 Task: Look for space in Kaarina, Finland from 17th June, 2023 to 21st June, 2023 for 2 adults in price range Rs.7000 to Rs.12000. Place can be private room with 1  bedroom having 2 beds and 1 bathroom. Property type can be house, flat, guest house. Booking option can be shelf check-in. Required host language is .
Action: Mouse moved to (535, 101)
Screenshot: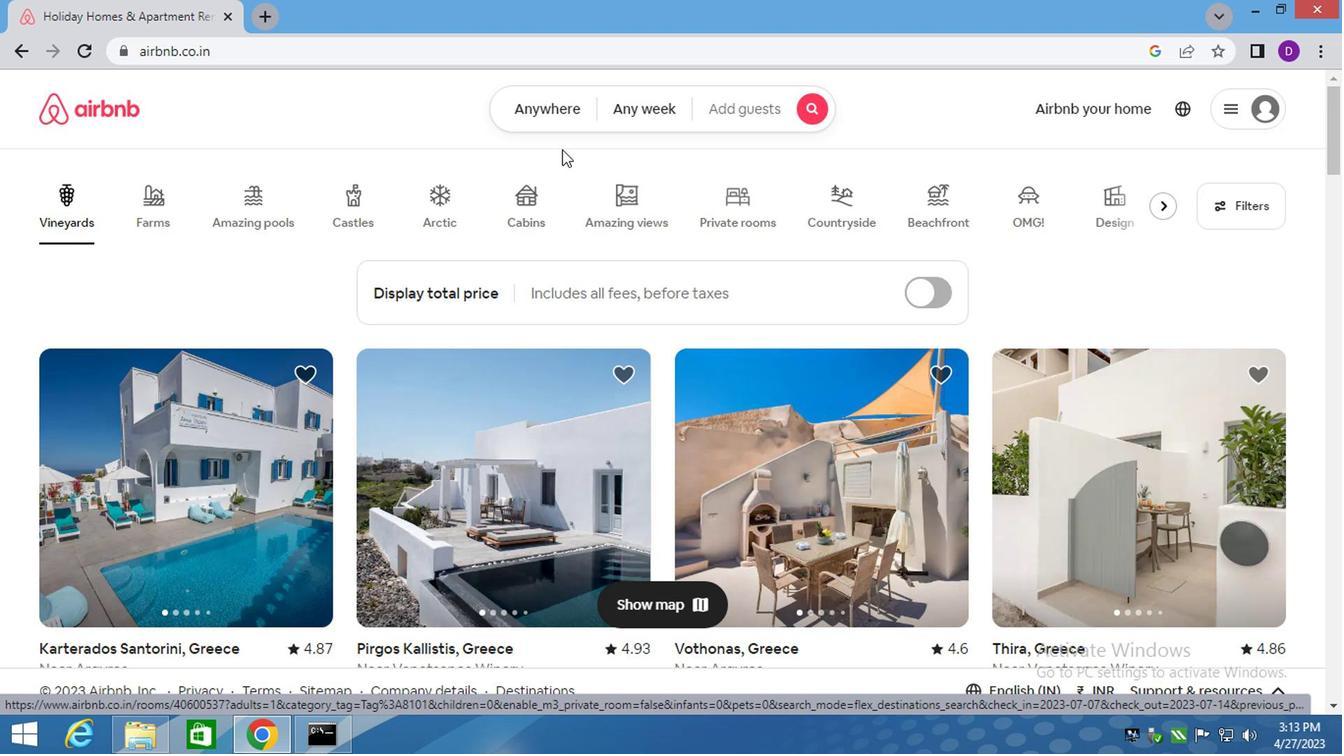 
Action: Mouse pressed left at (535, 101)
Screenshot: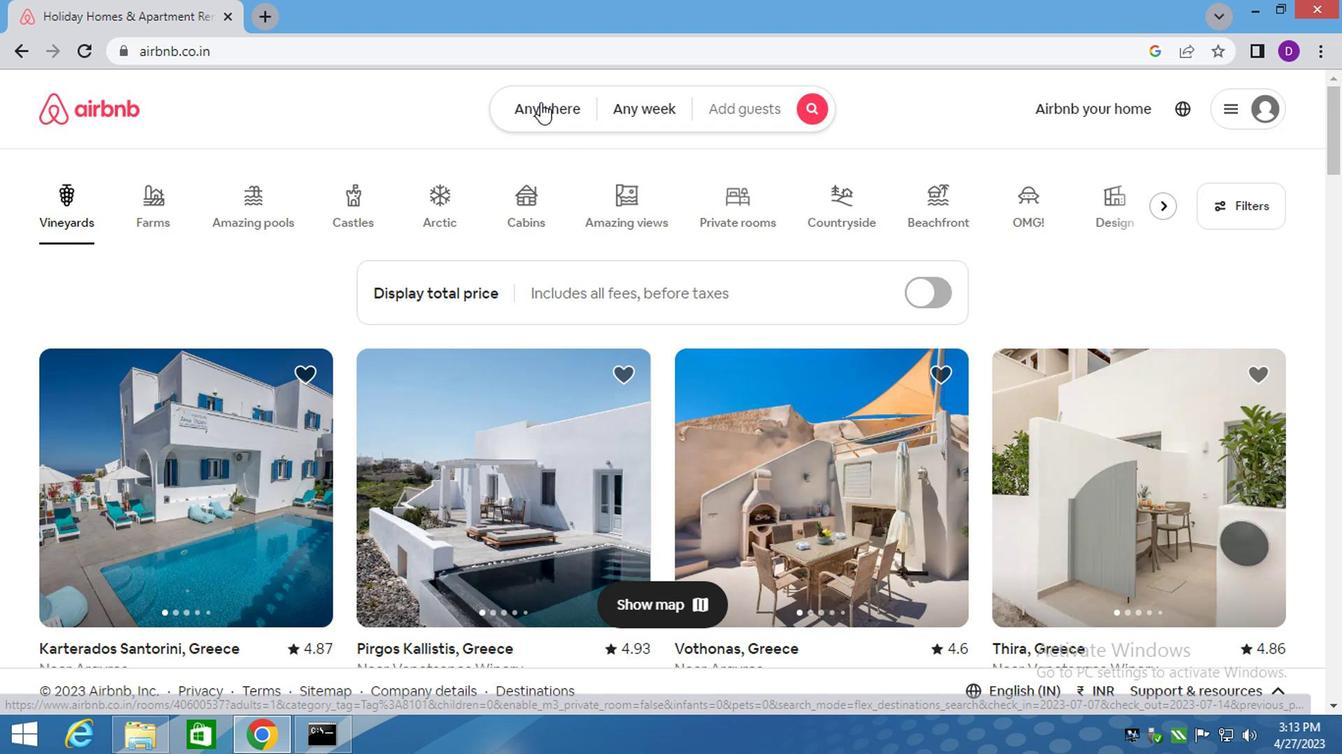 
Action: Mouse moved to (338, 190)
Screenshot: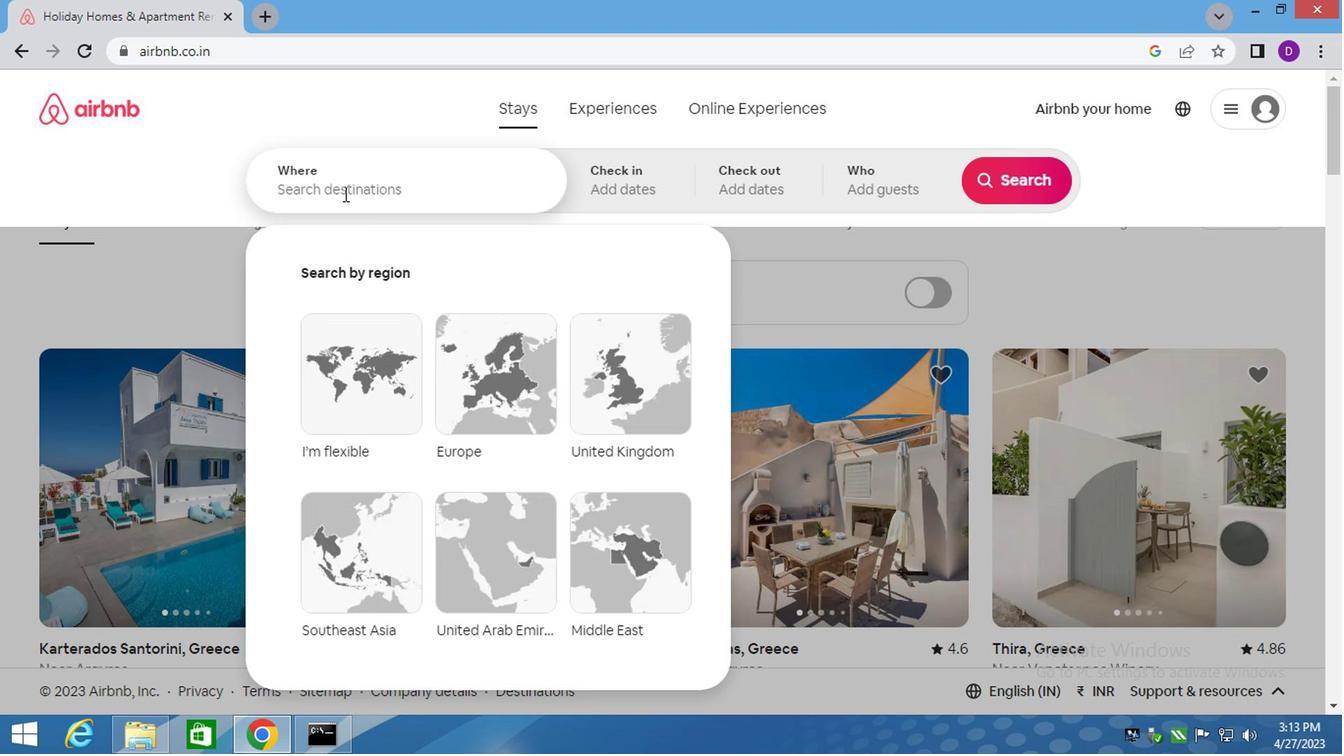 
Action: Mouse pressed left at (338, 190)
Screenshot: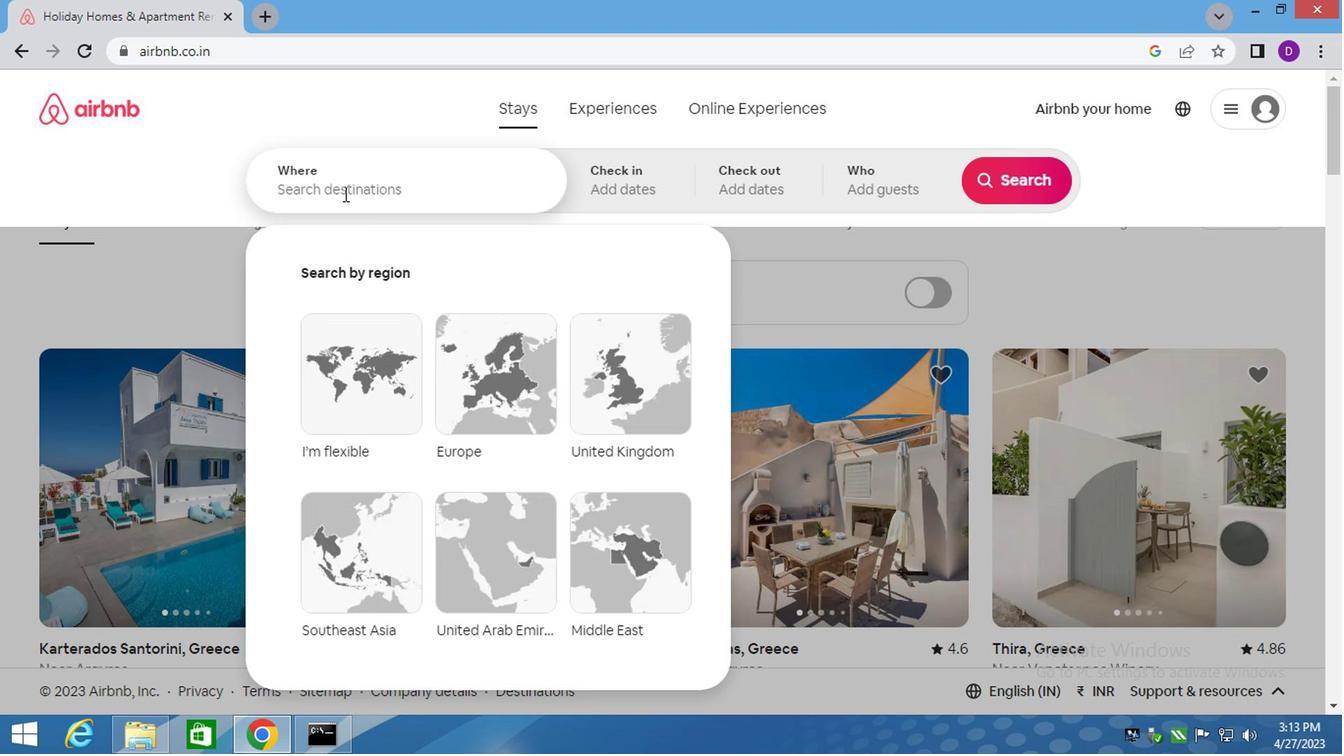 
Action: Key pressed k
Screenshot: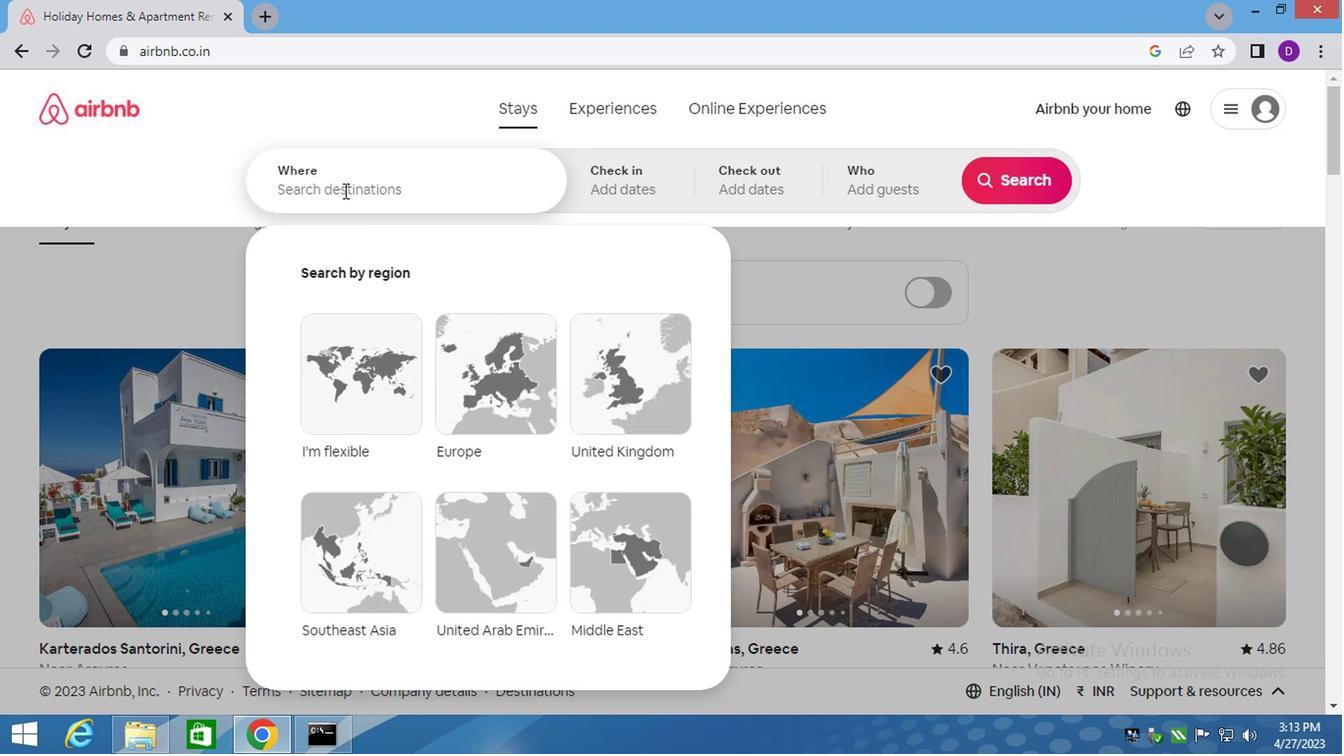 
Action: Mouse moved to (338, 190)
Screenshot: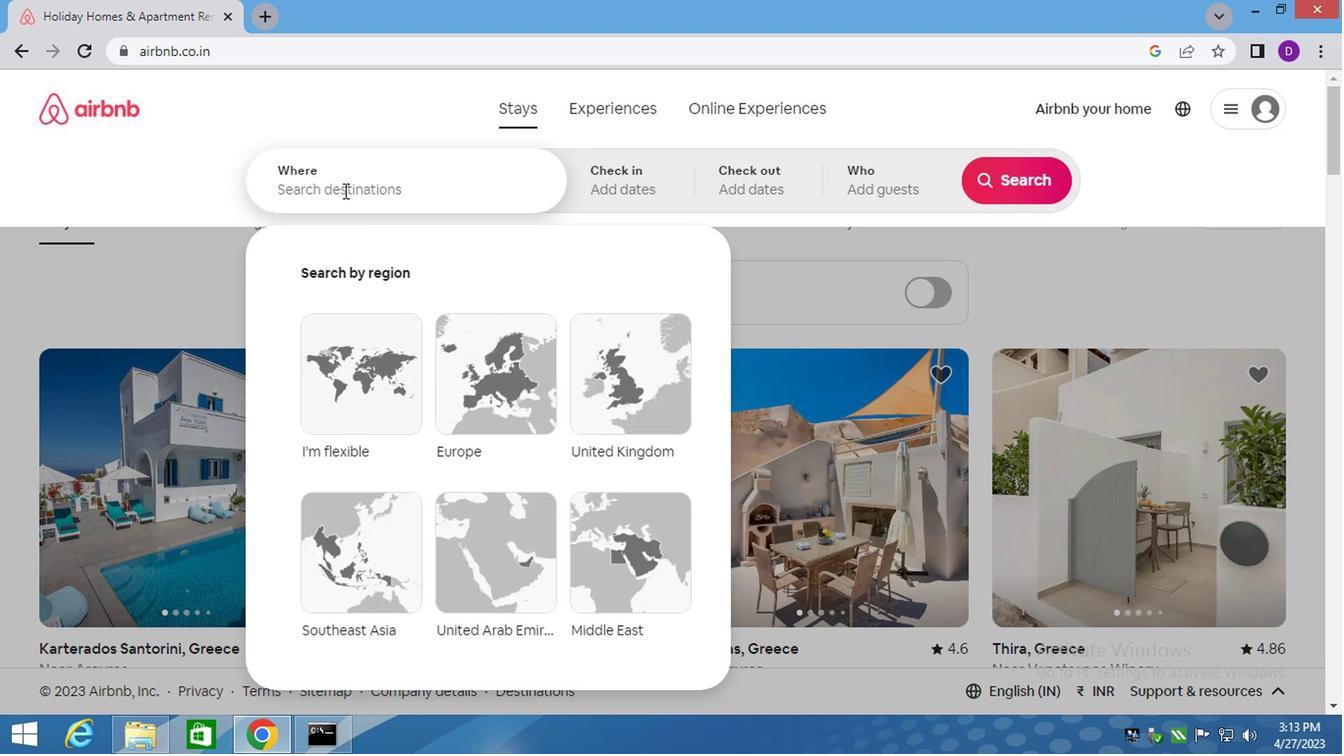 
Action: Key pressed arina,<Key.space>fin<Key.down><Key.enter>
Screenshot: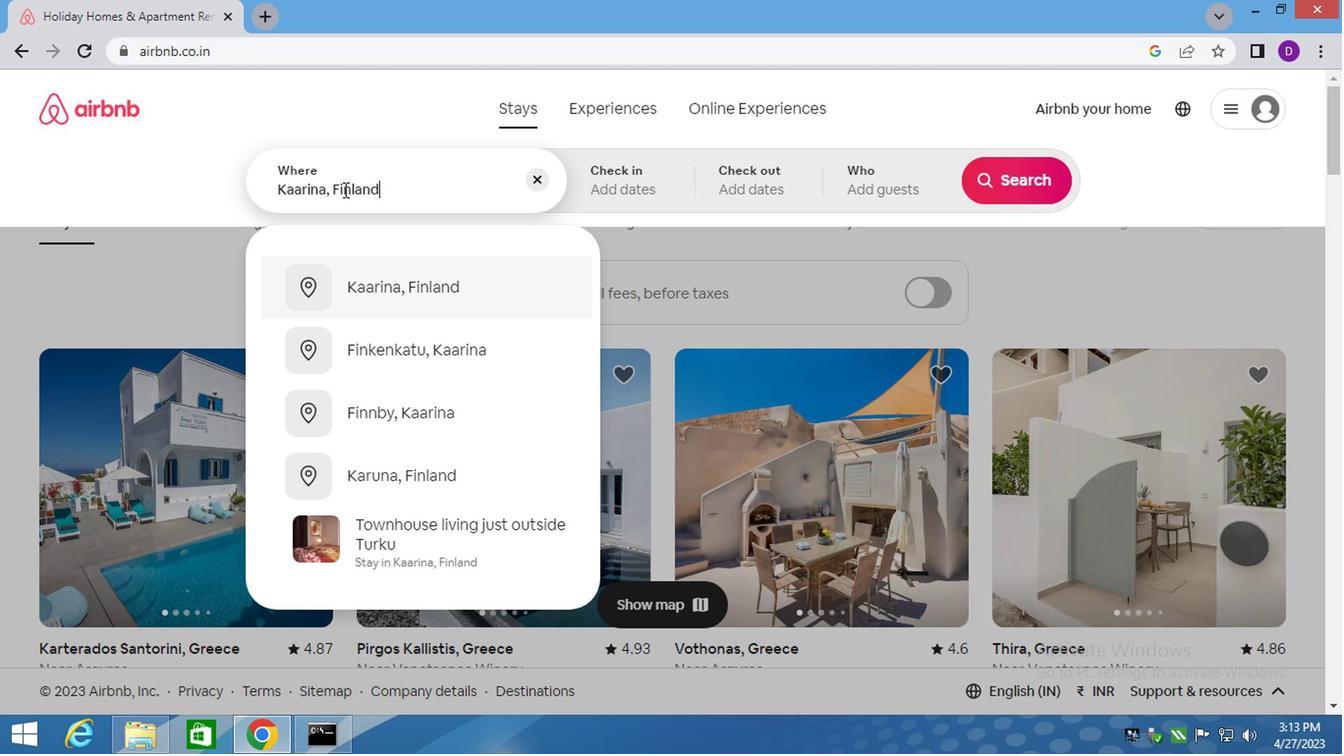 
Action: Mouse moved to (994, 343)
Screenshot: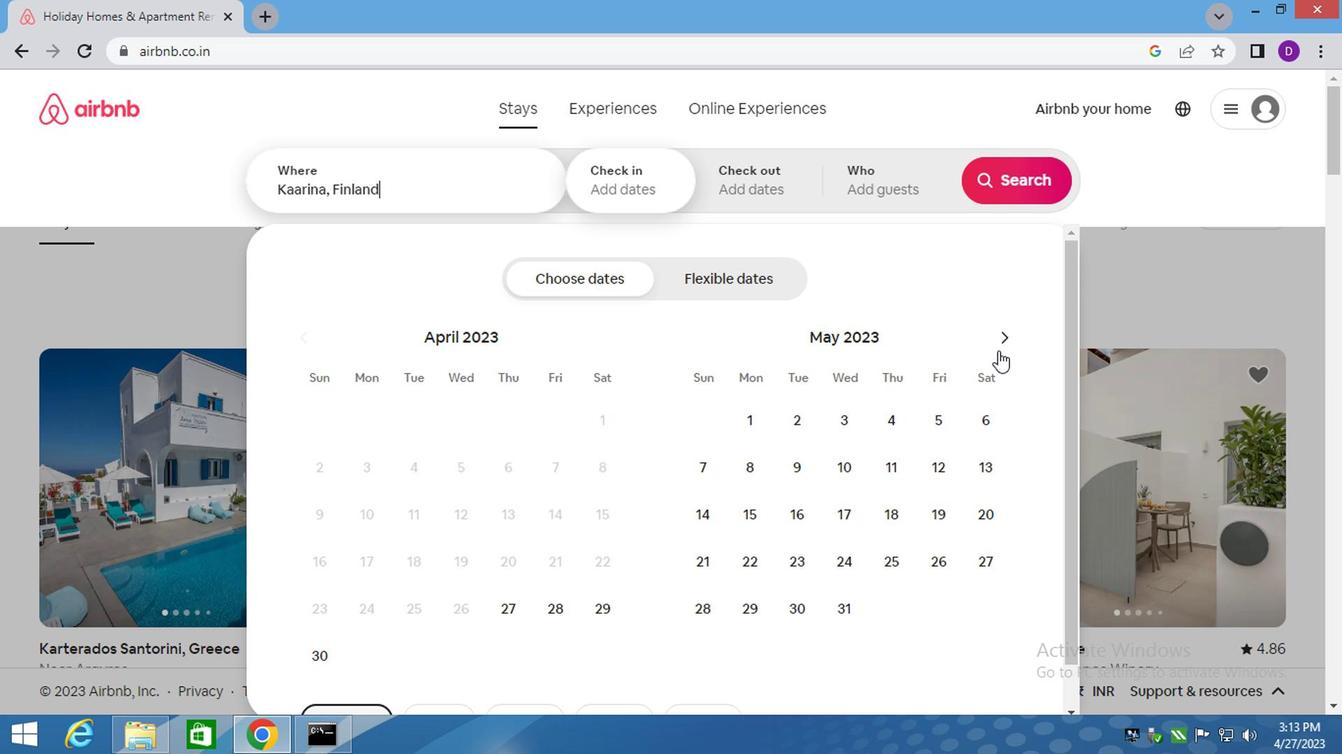 
Action: Mouse pressed left at (994, 343)
Screenshot: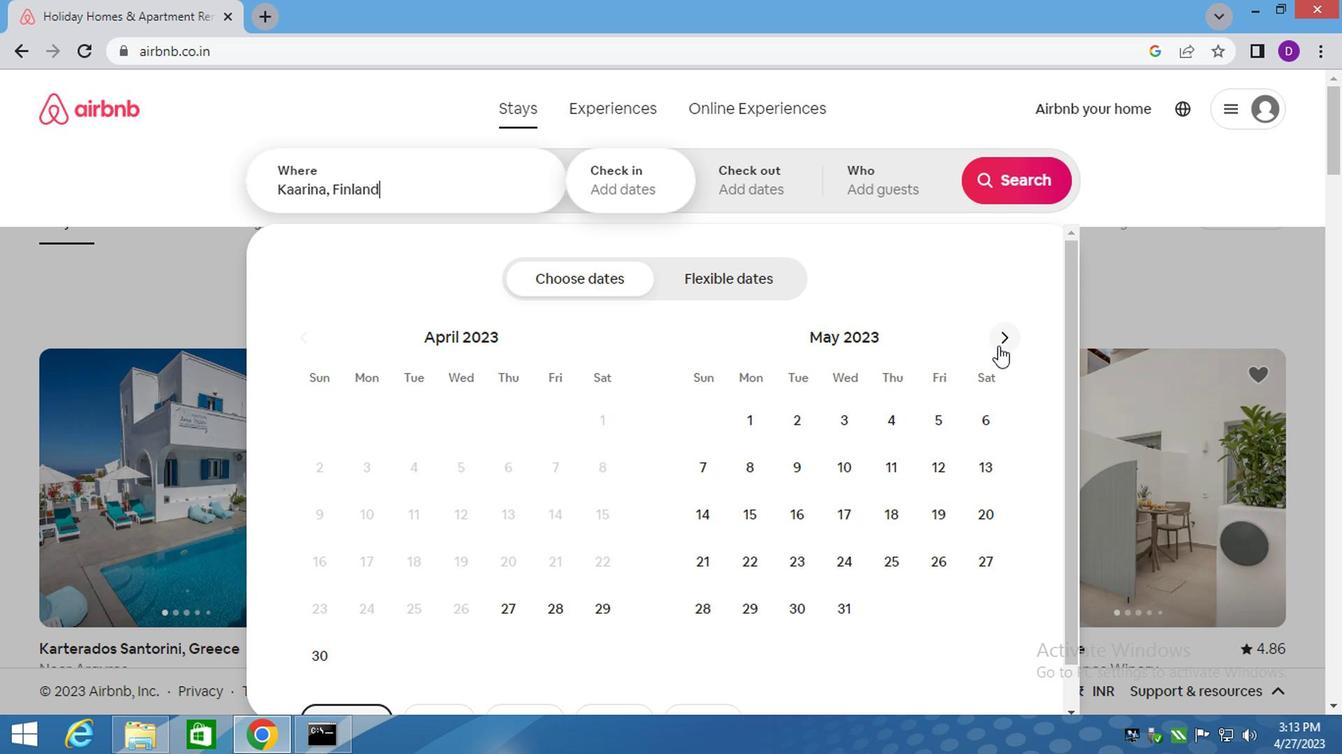 
Action: Mouse moved to (974, 512)
Screenshot: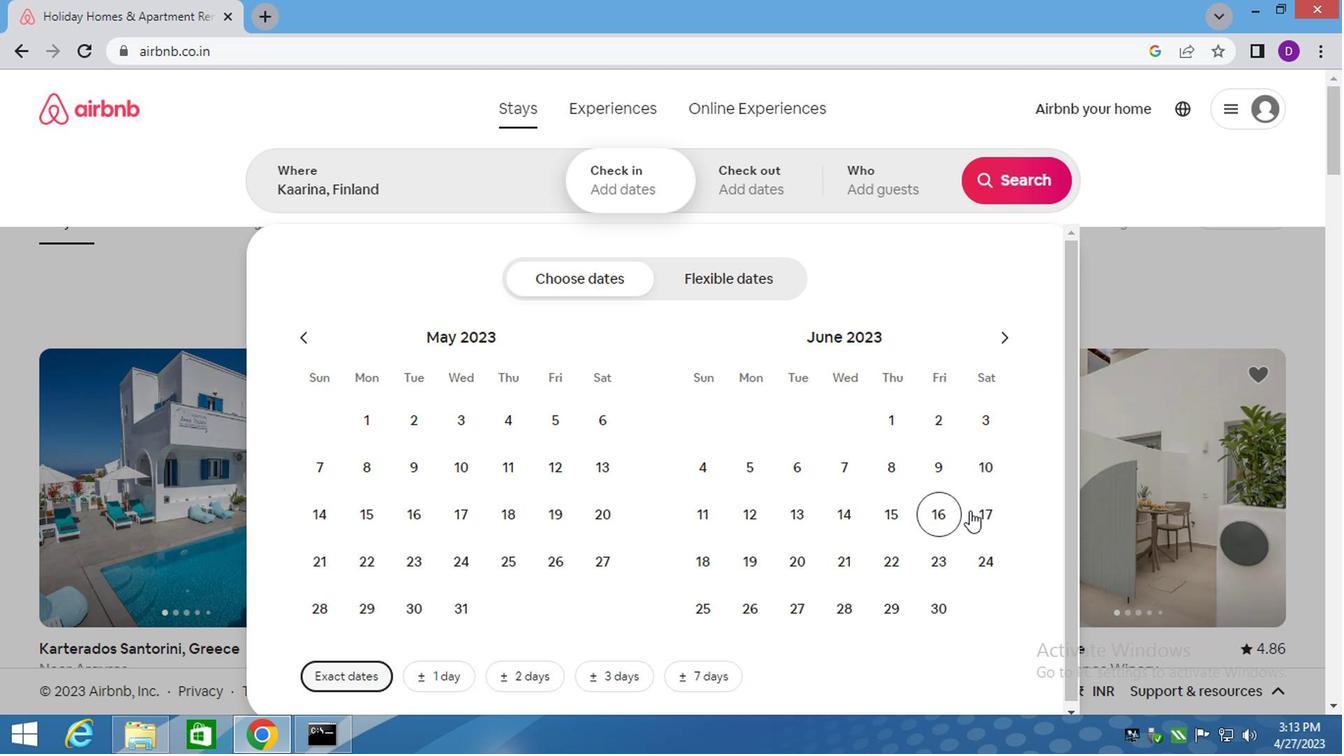 
Action: Mouse pressed left at (974, 512)
Screenshot: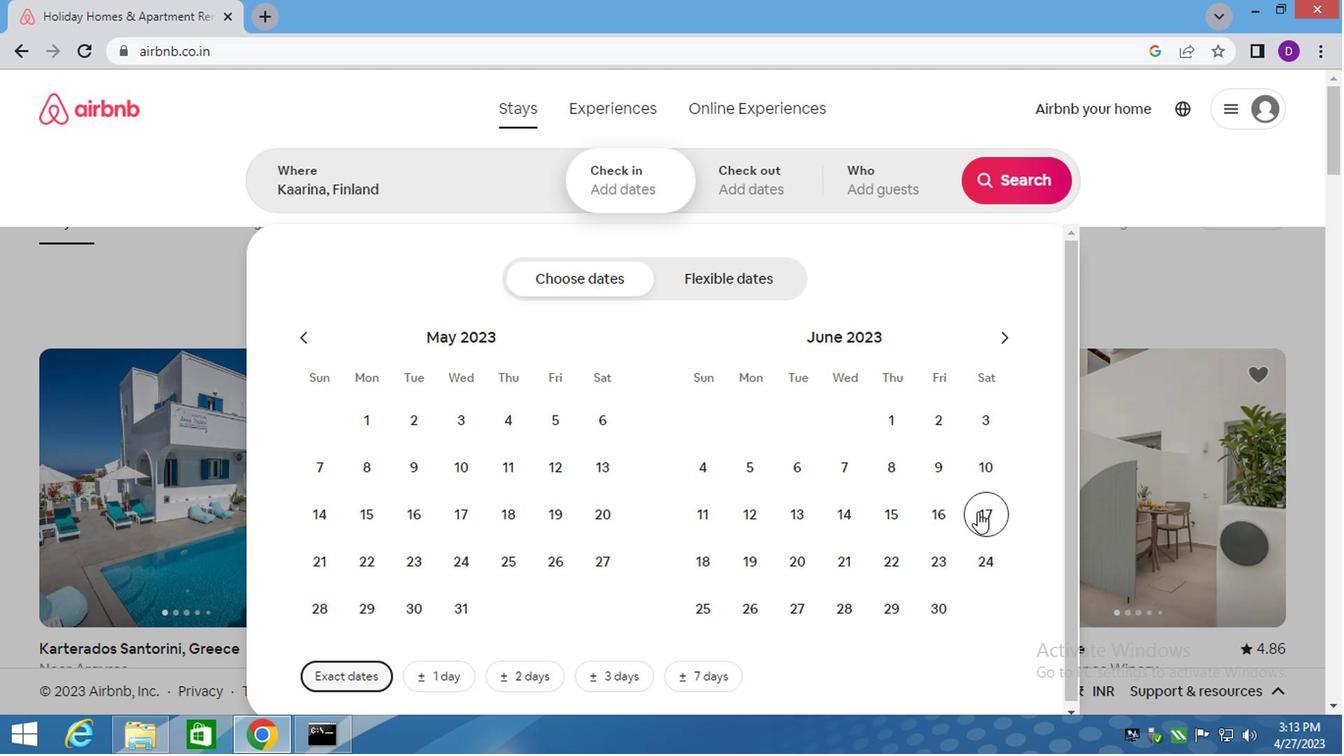 
Action: Mouse moved to (843, 562)
Screenshot: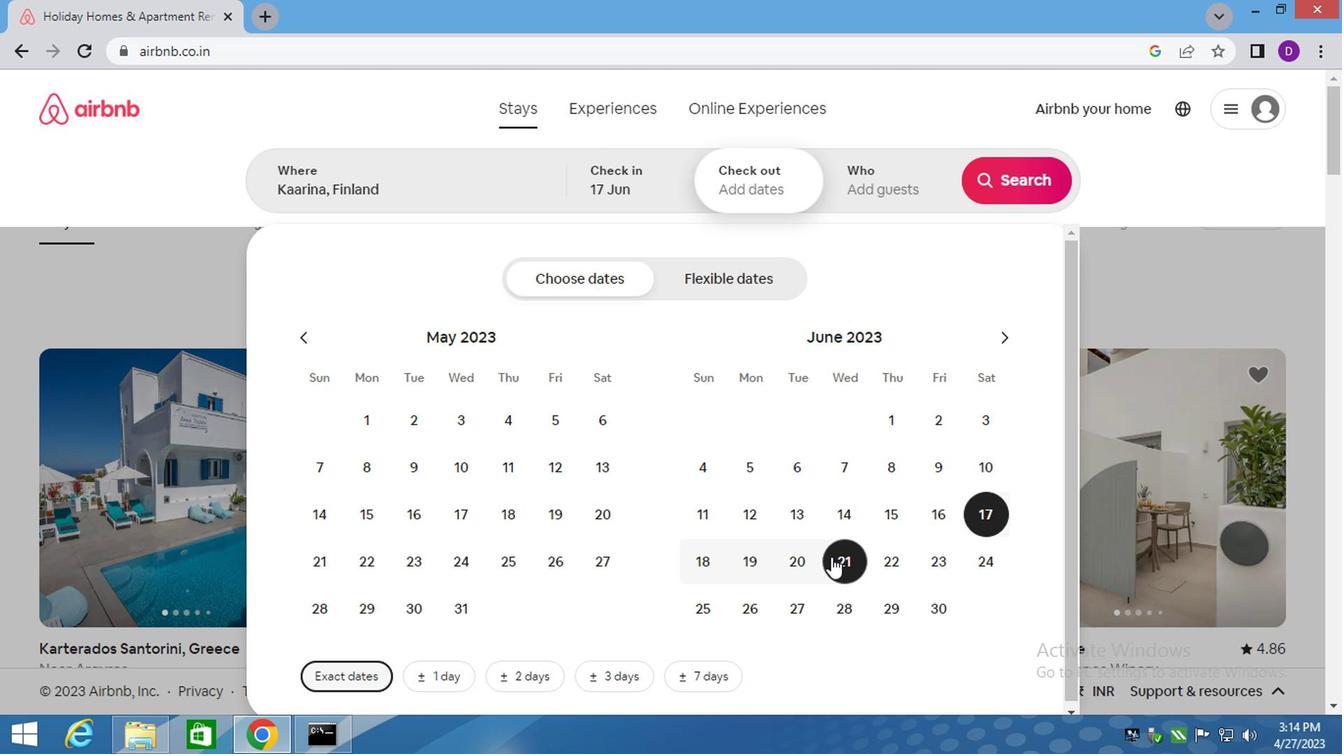 
Action: Mouse pressed left at (843, 562)
Screenshot: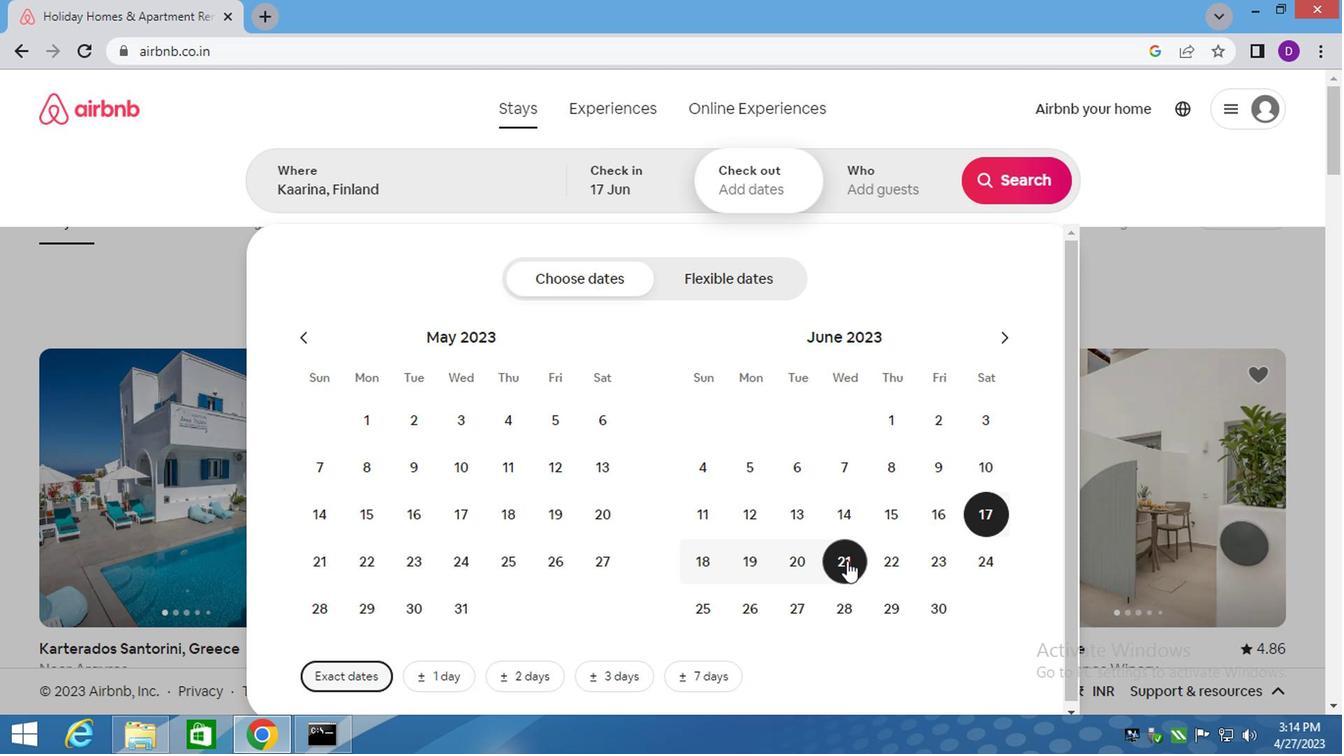 
Action: Mouse moved to (870, 188)
Screenshot: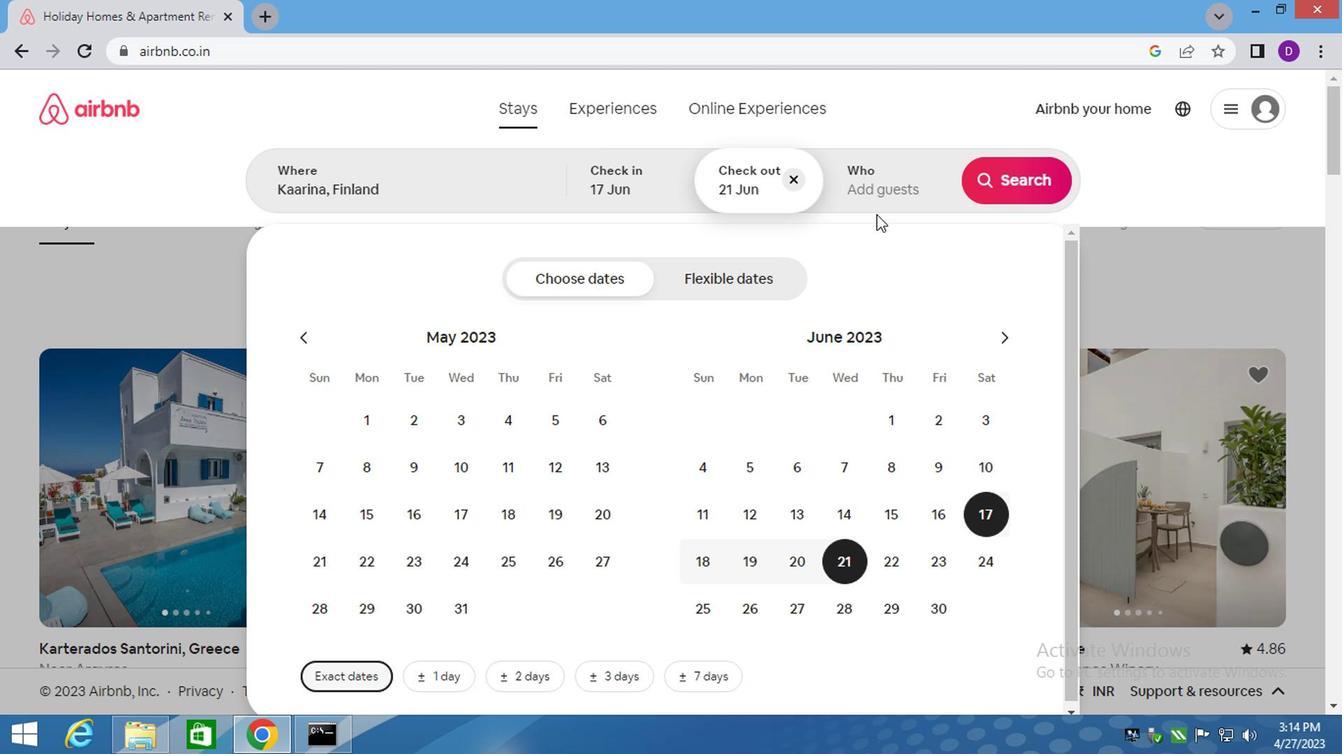 
Action: Mouse pressed left at (870, 188)
Screenshot: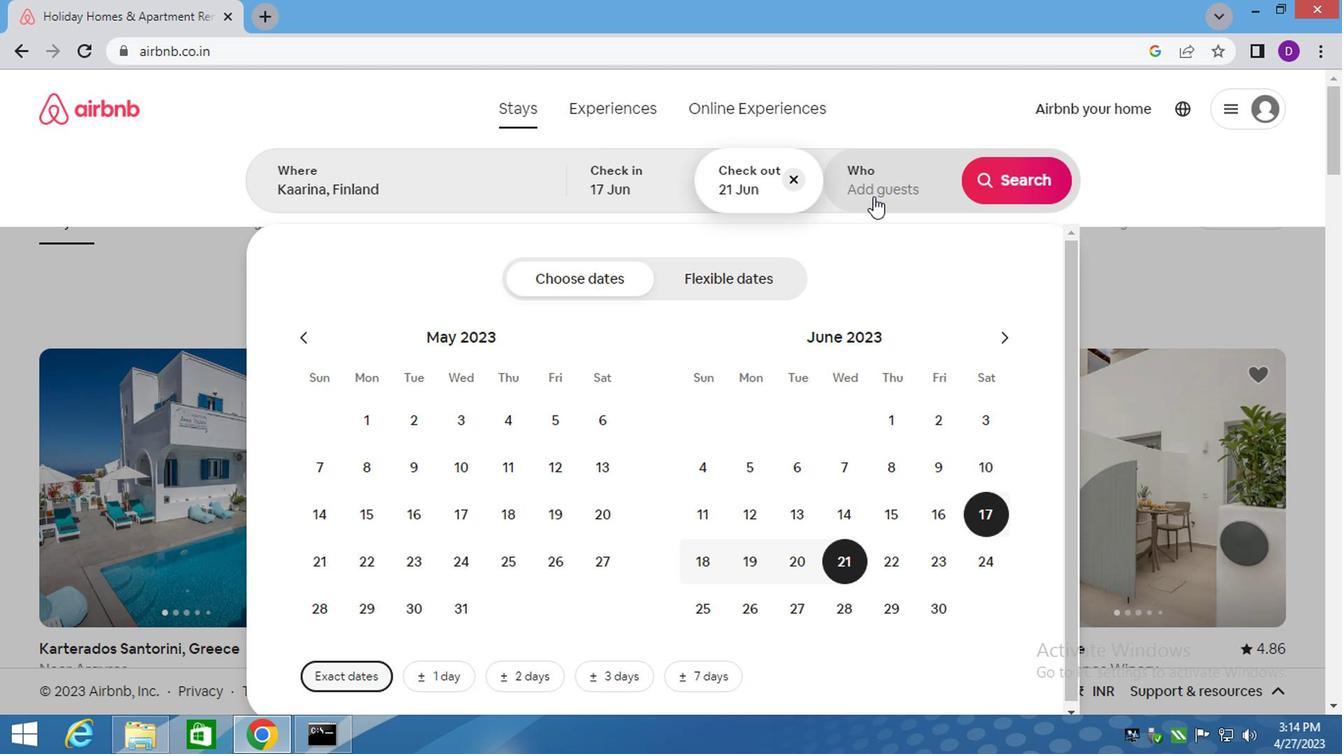 
Action: Mouse moved to (1013, 284)
Screenshot: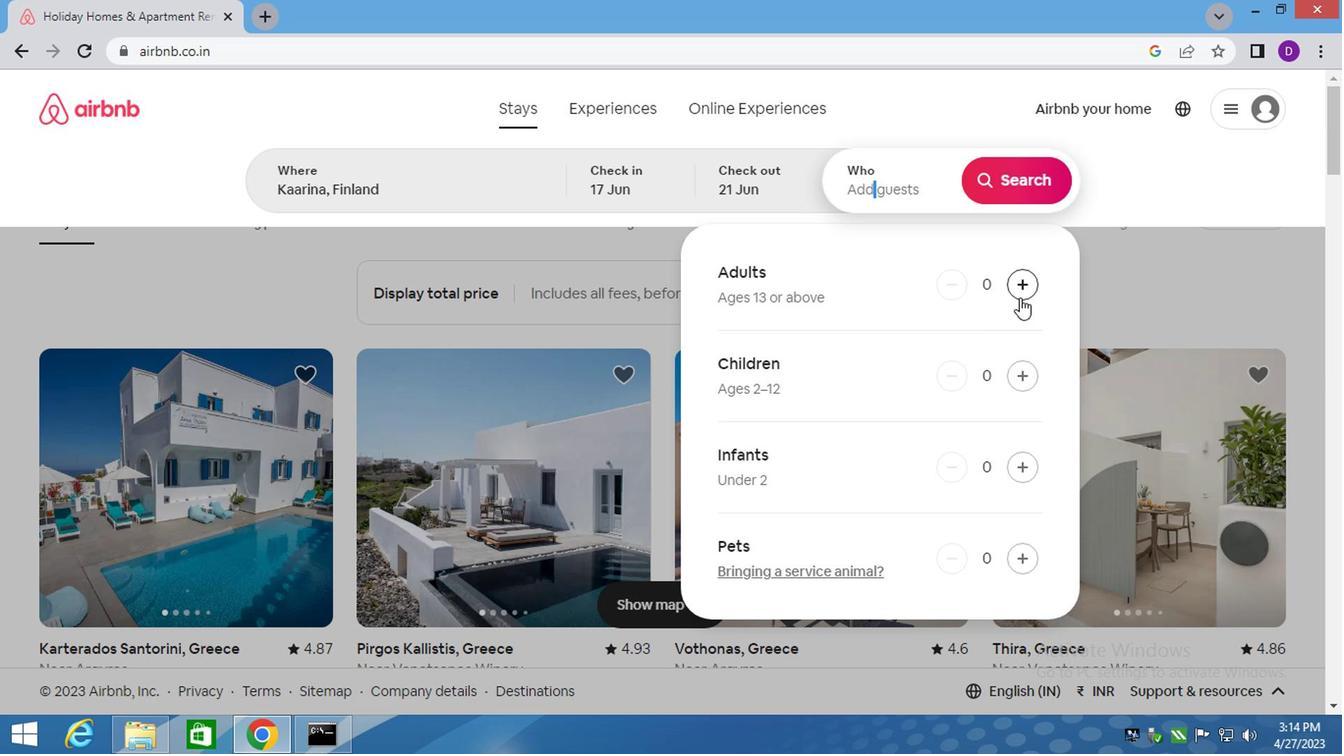 
Action: Mouse pressed left at (1013, 284)
Screenshot: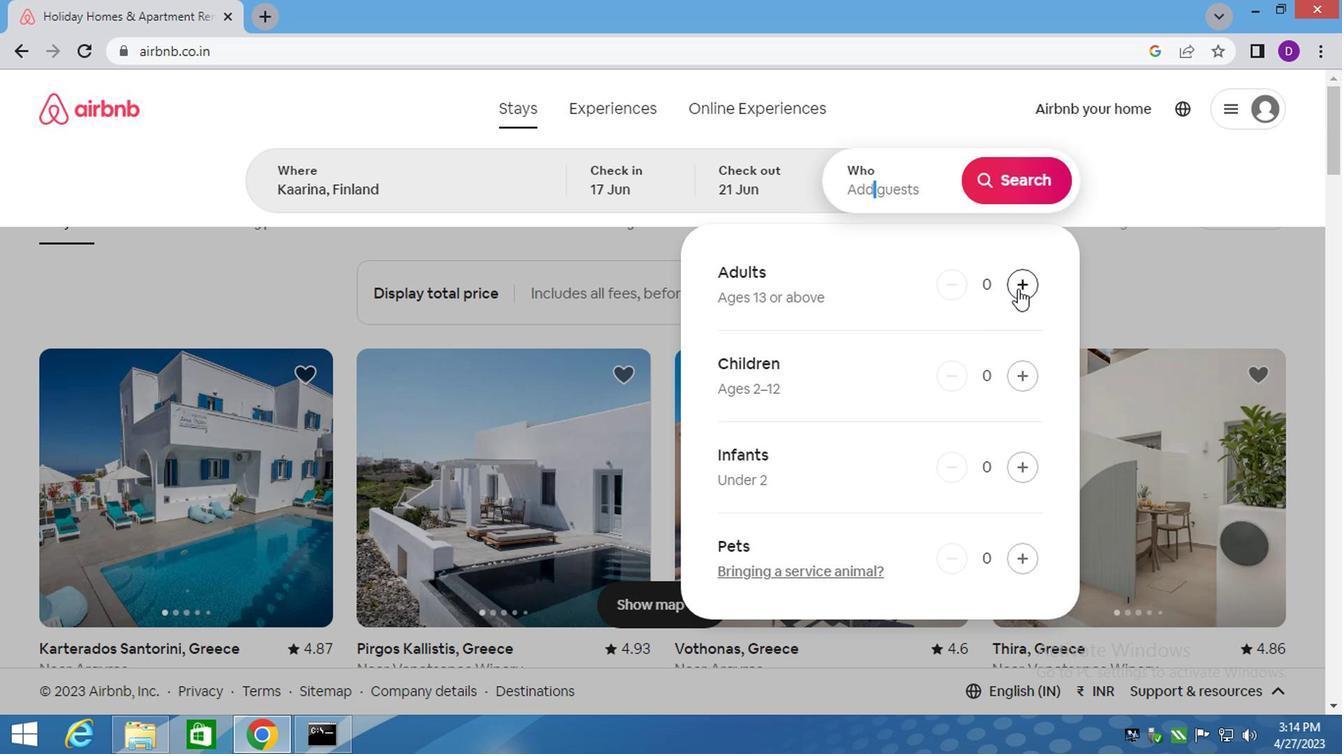
Action: Mouse pressed left at (1013, 284)
Screenshot: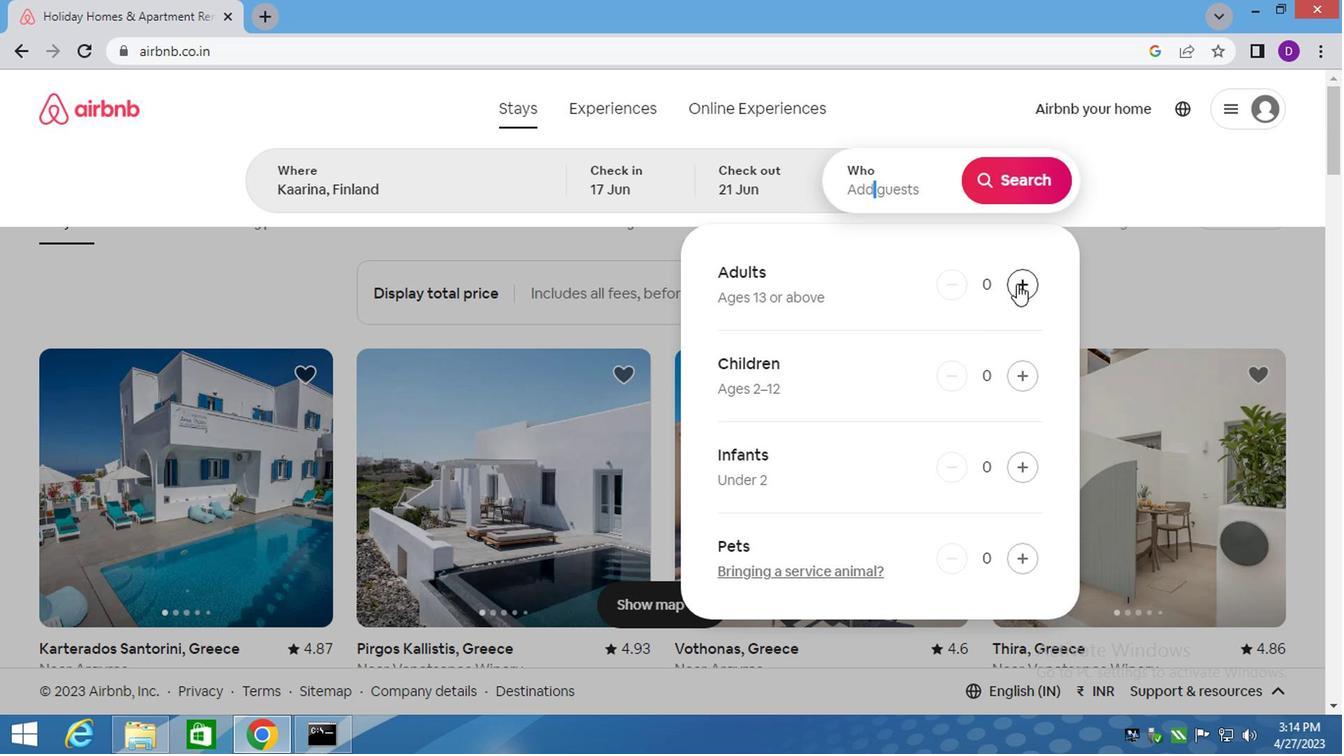 
Action: Mouse moved to (997, 185)
Screenshot: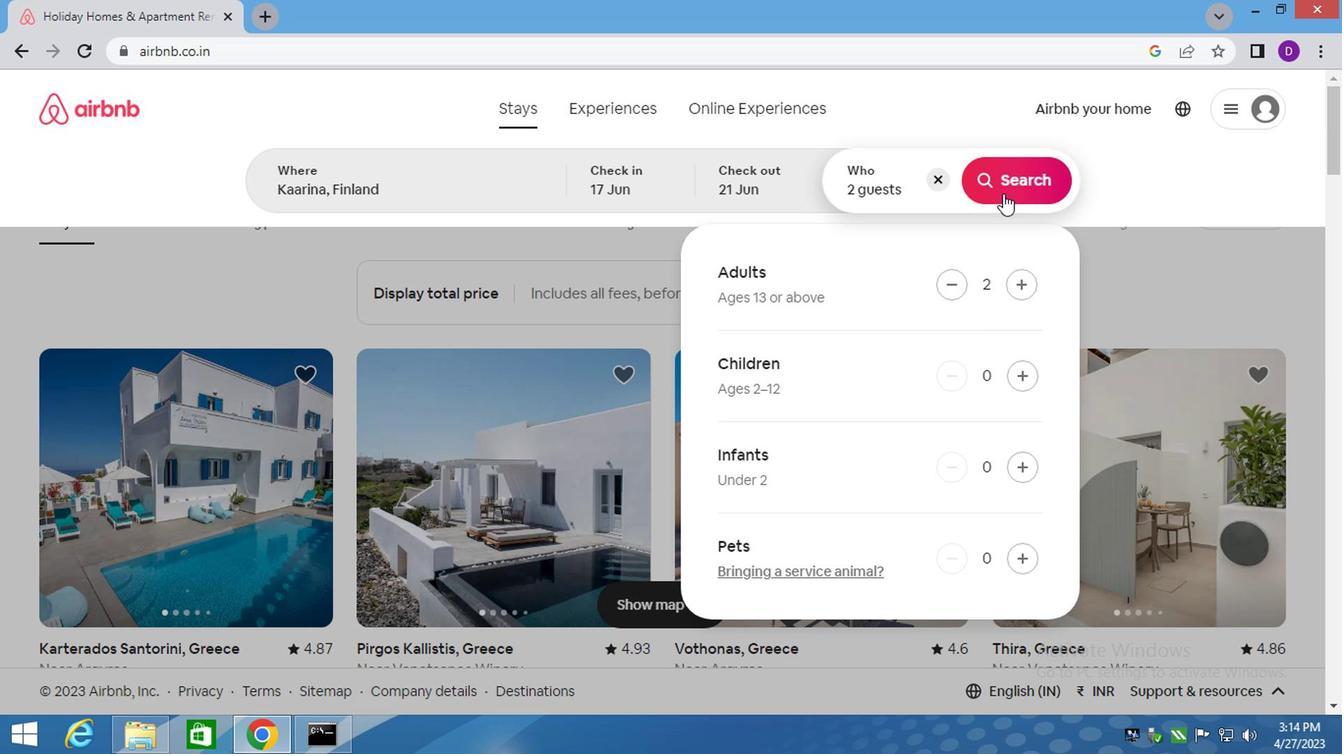 
Action: Mouse pressed left at (997, 185)
Screenshot: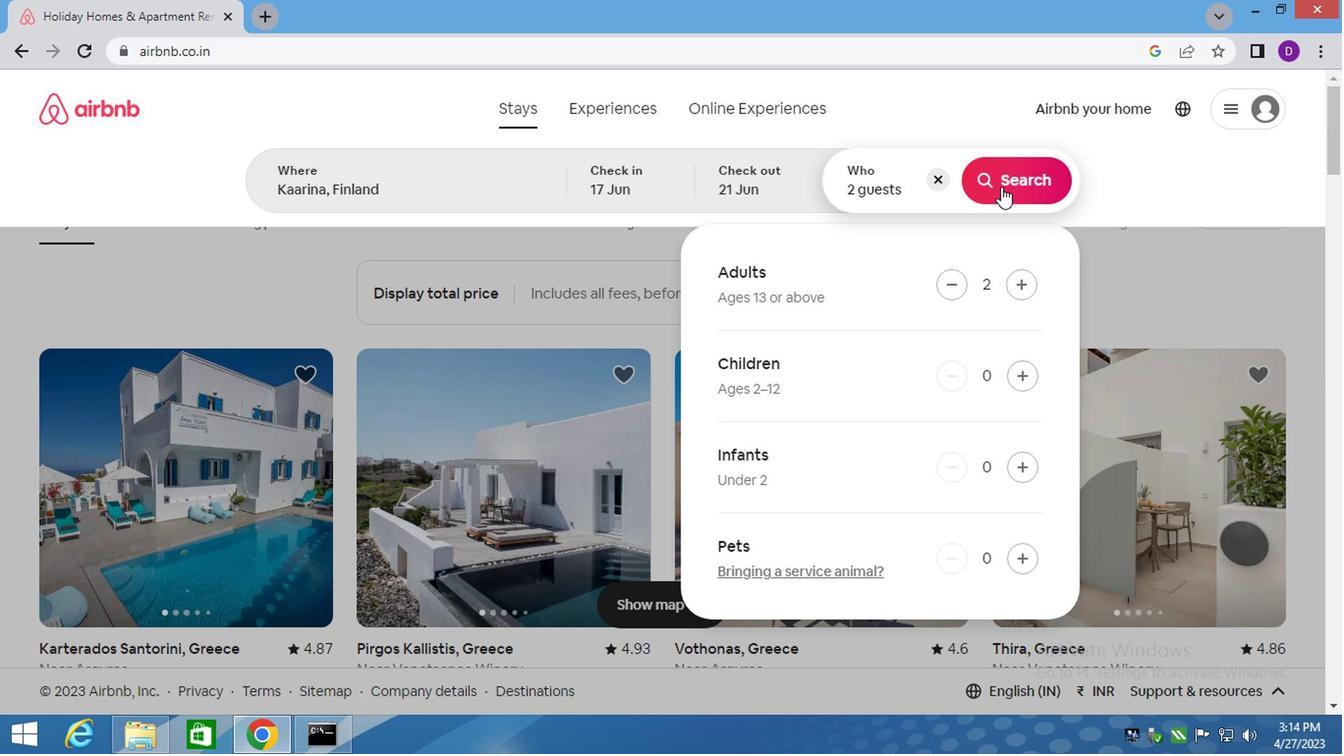 
Action: Mouse moved to (1244, 178)
Screenshot: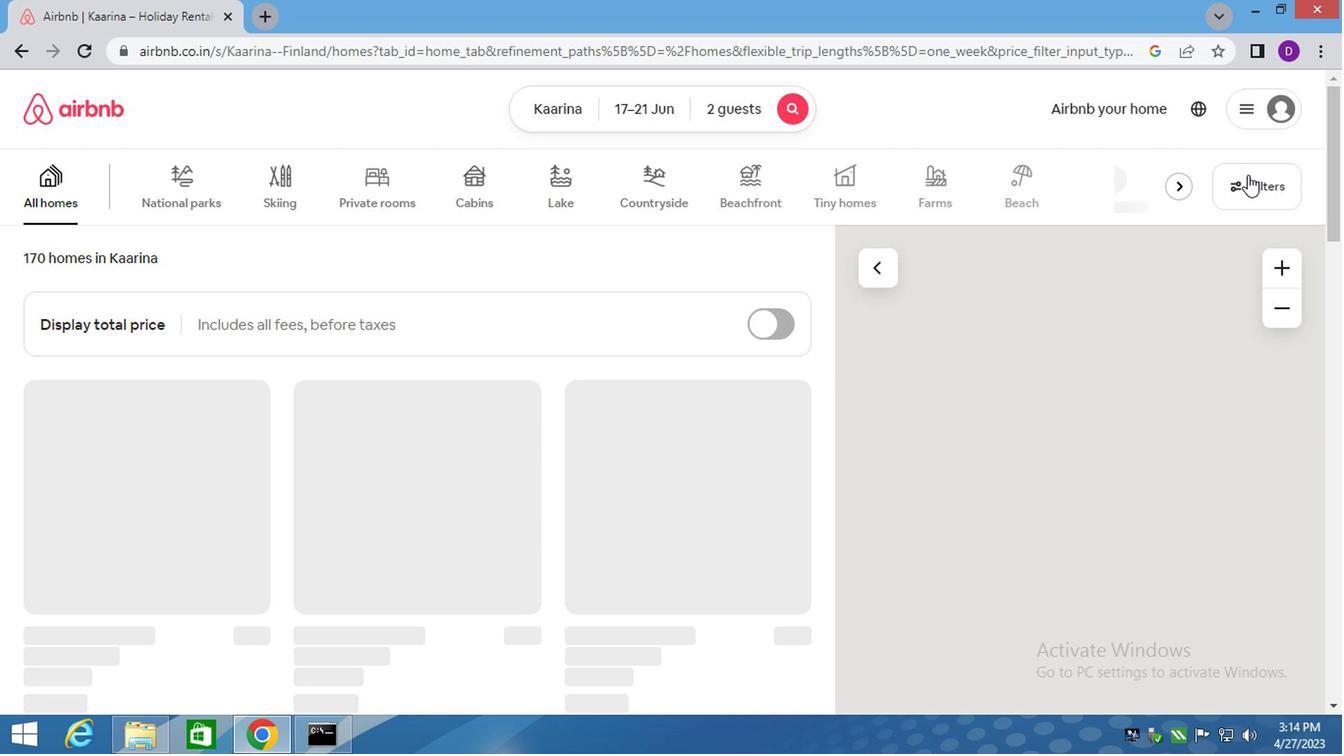 
Action: Mouse pressed left at (1244, 178)
Screenshot: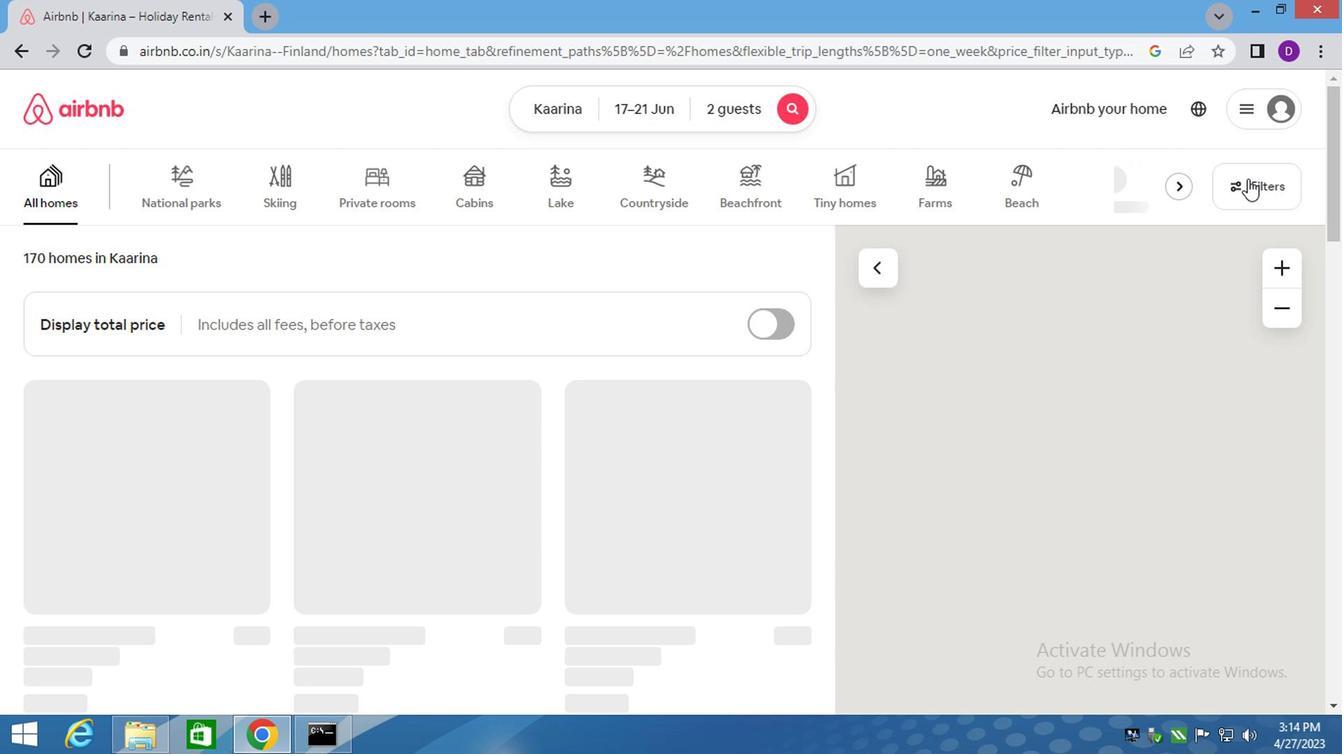 
Action: Mouse moved to (441, 442)
Screenshot: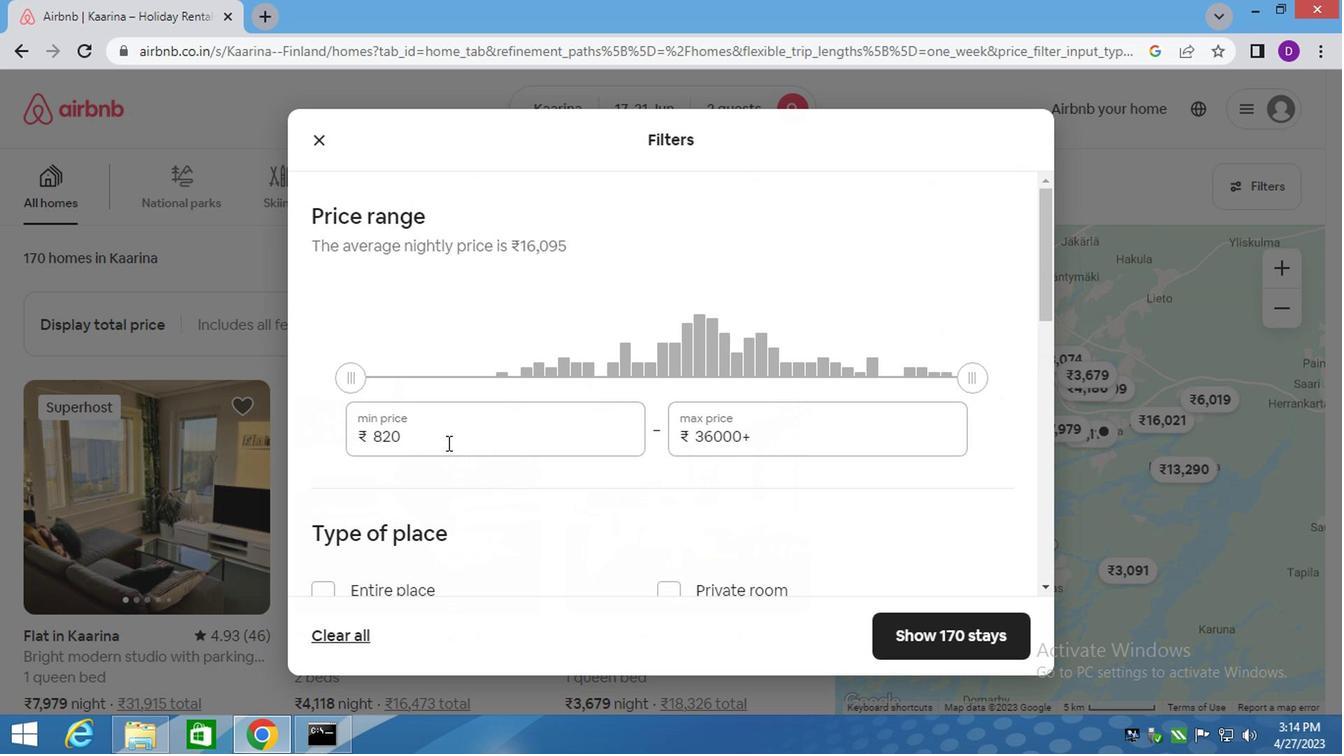 
Action: Mouse pressed left at (441, 442)
Screenshot: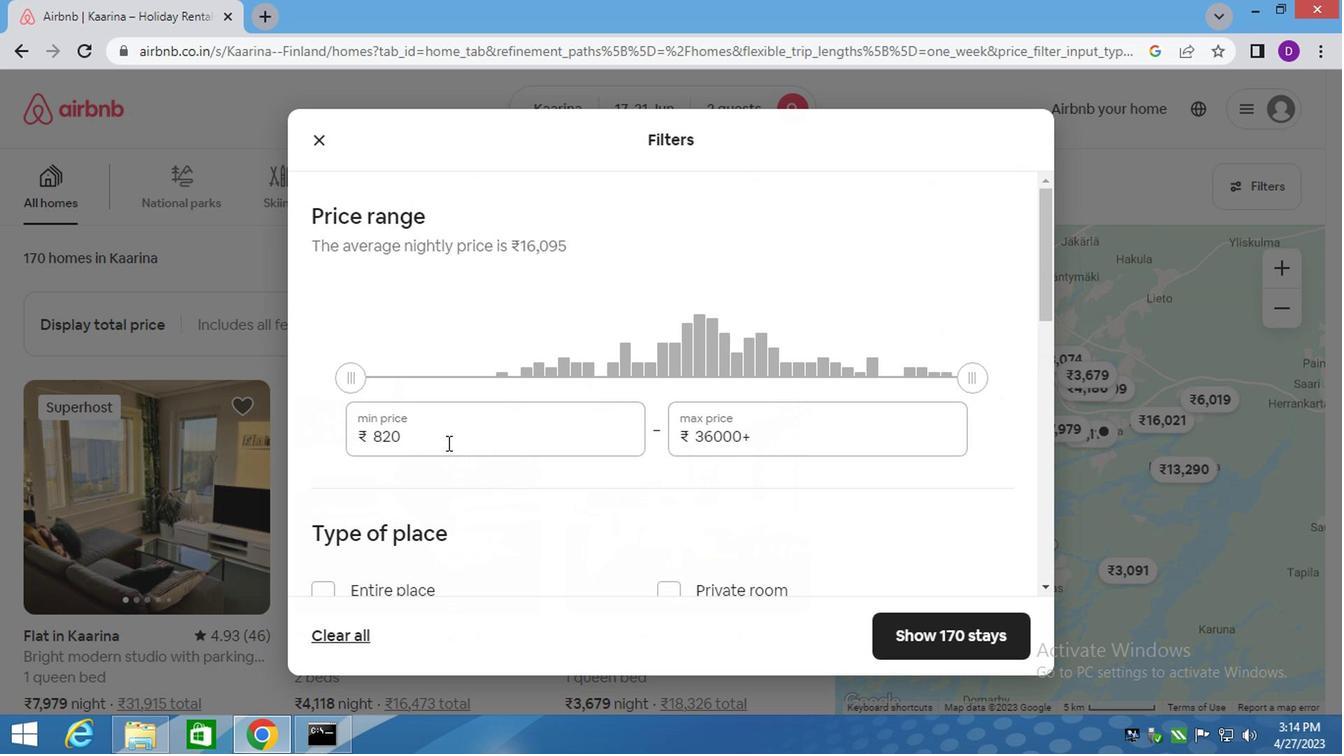 
Action: Mouse pressed left at (441, 442)
Screenshot: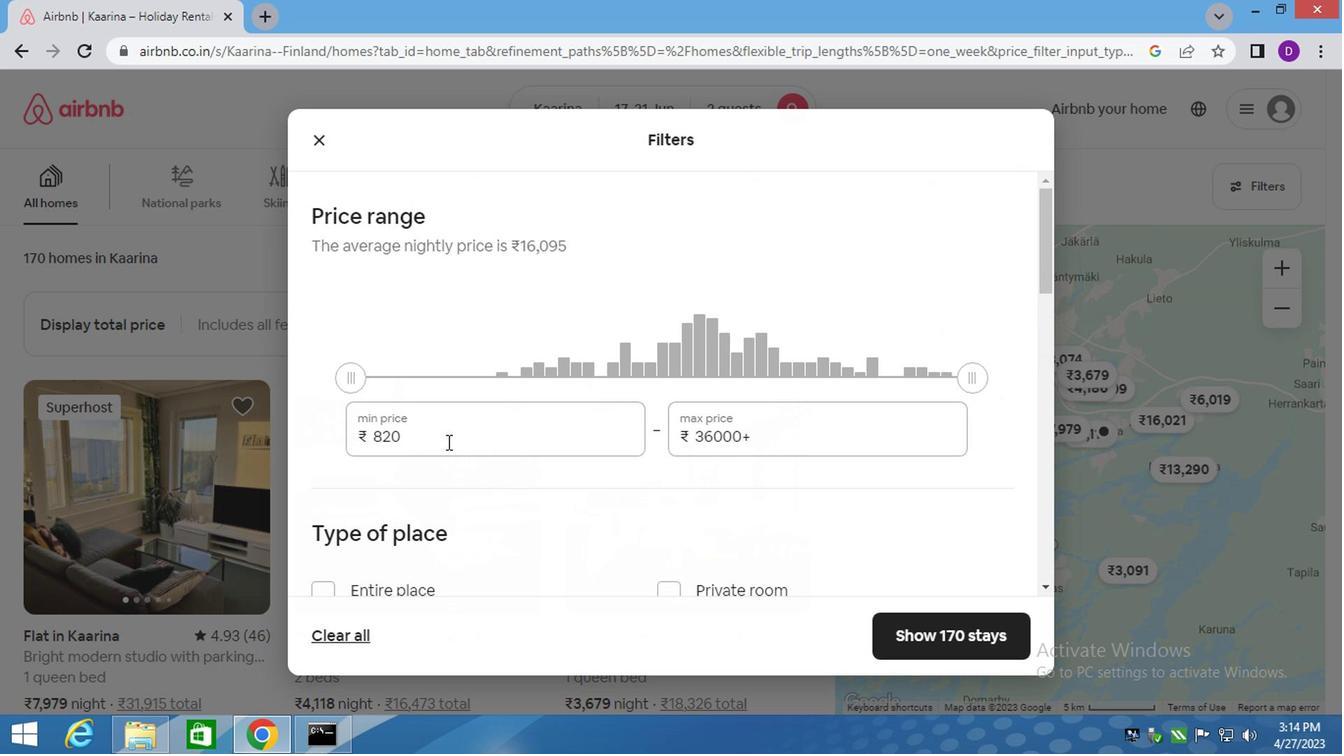 
Action: Key pressed 7000<Key.tab>12000
Screenshot: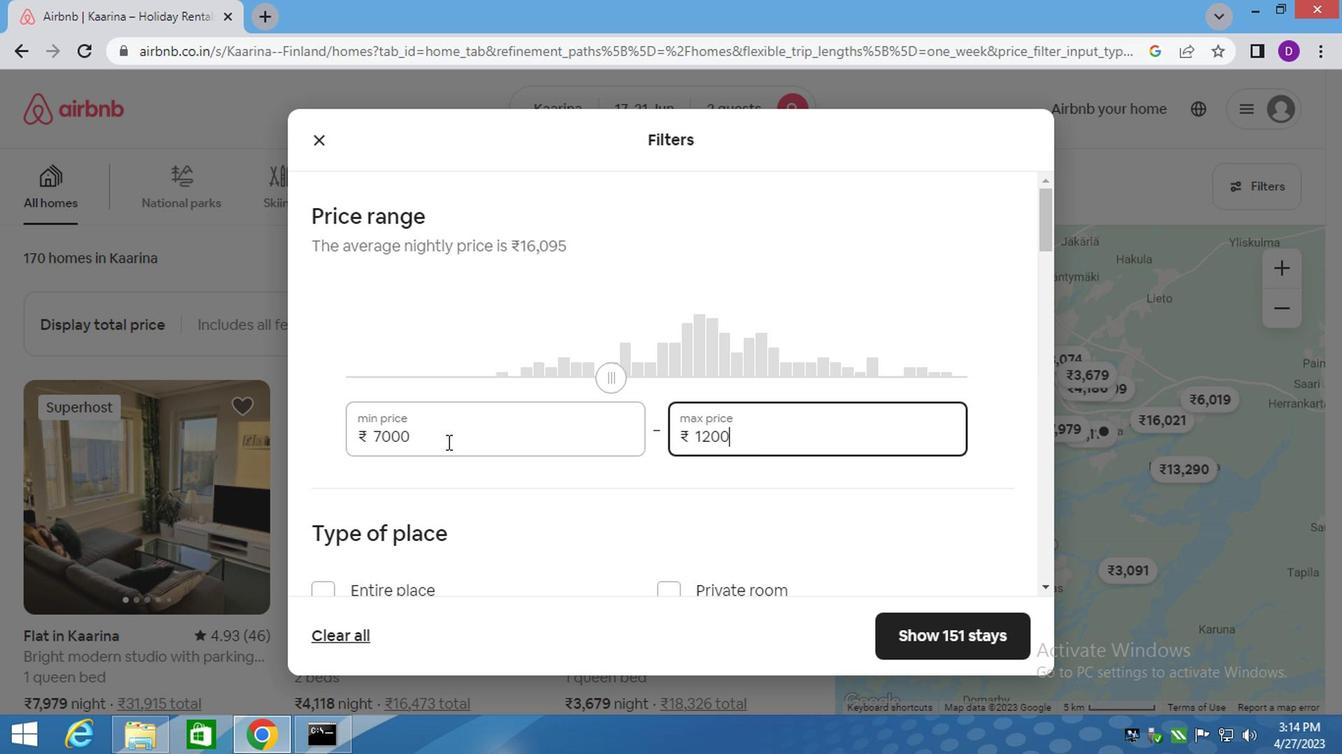 
Action: Mouse moved to (448, 446)
Screenshot: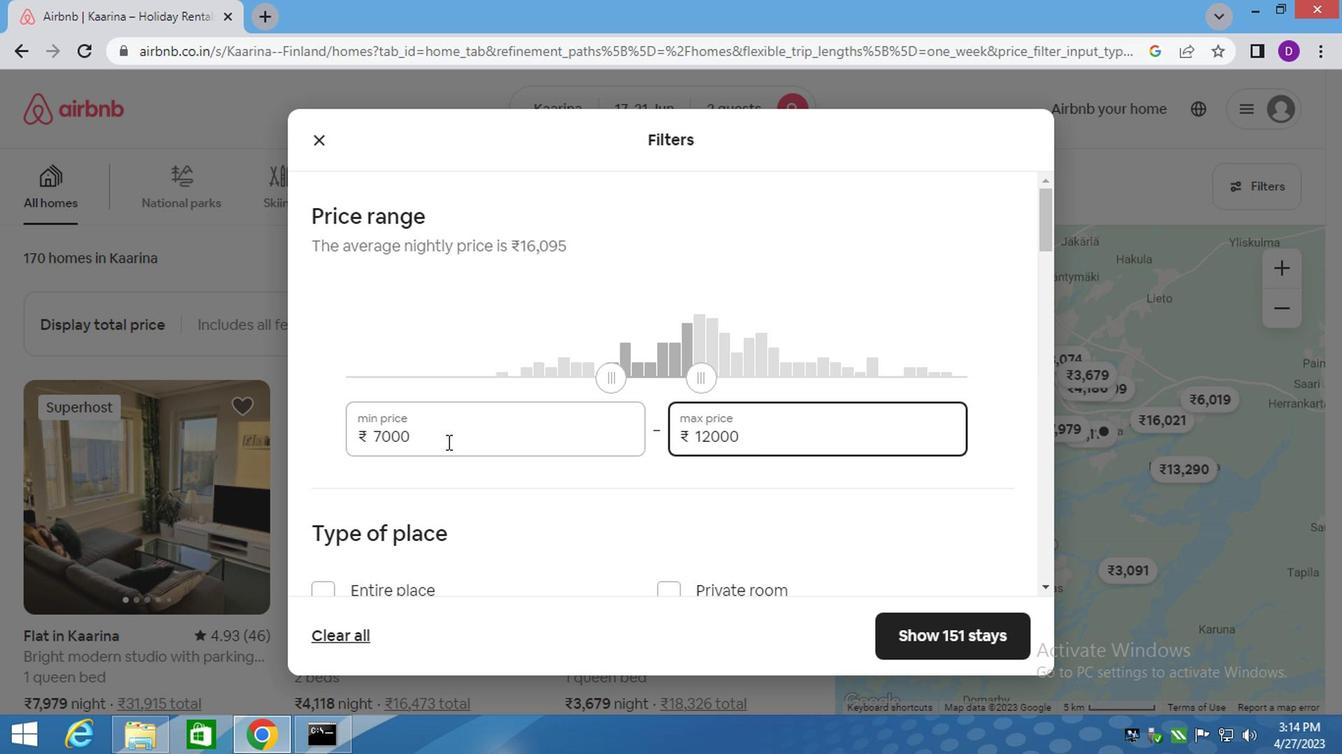 
Action: Mouse scrolled (448, 445) with delta (0, -1)
Screenshot: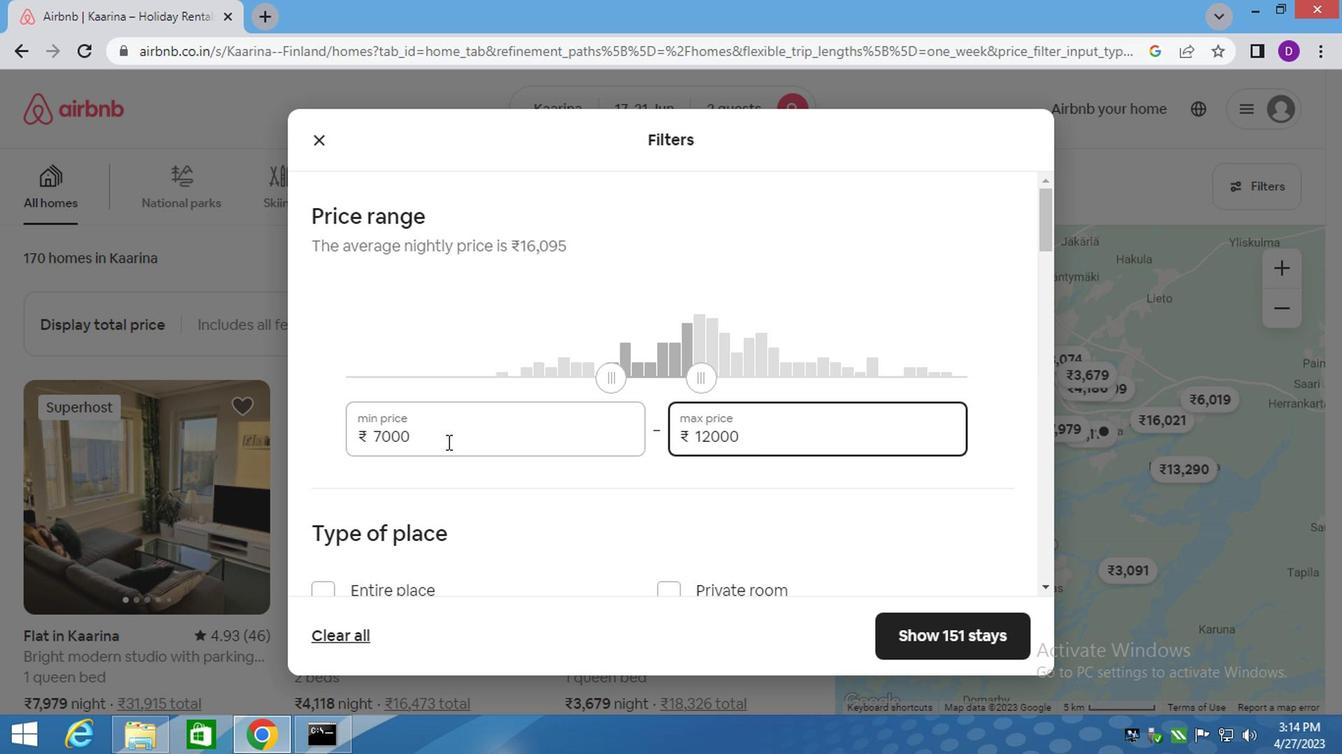 
Action: Mouse moved to (448, 446)
Screenshot: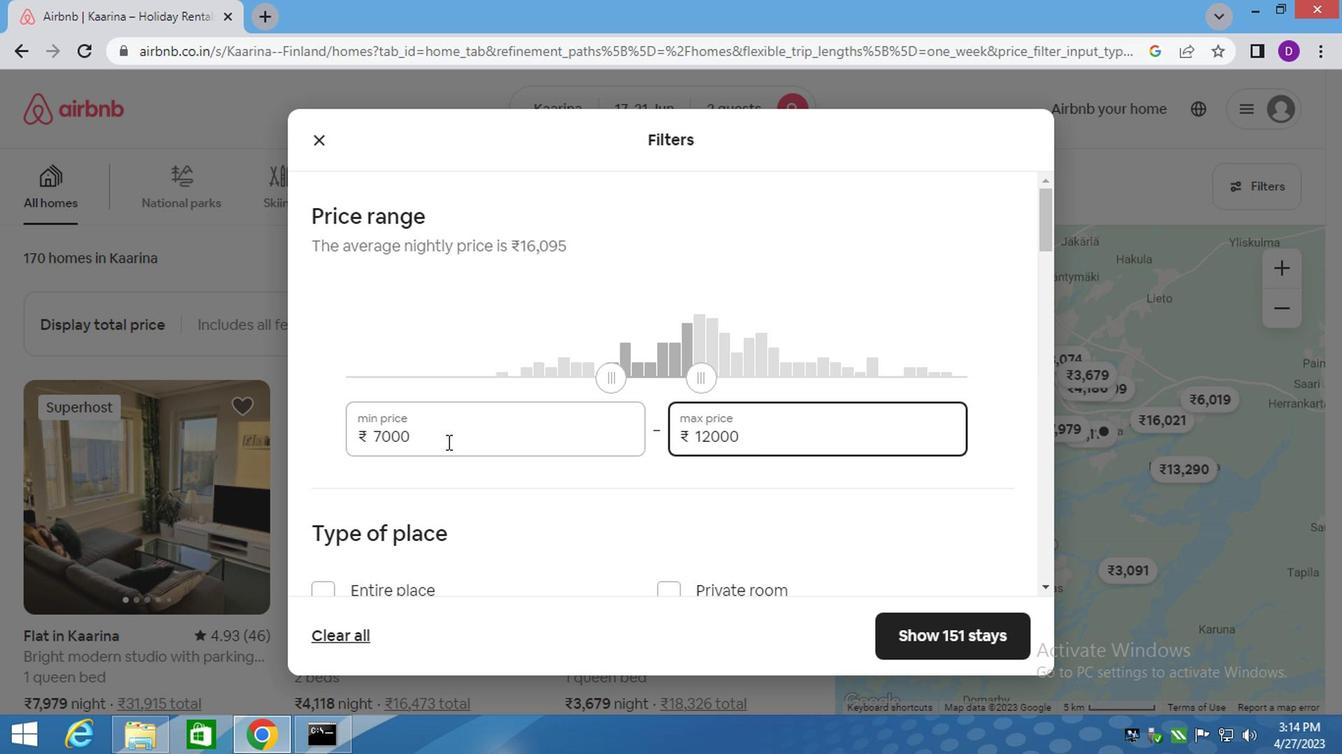 
Action: Mouse scrolled (448, 445) with delta (0, -1)
Screenshot: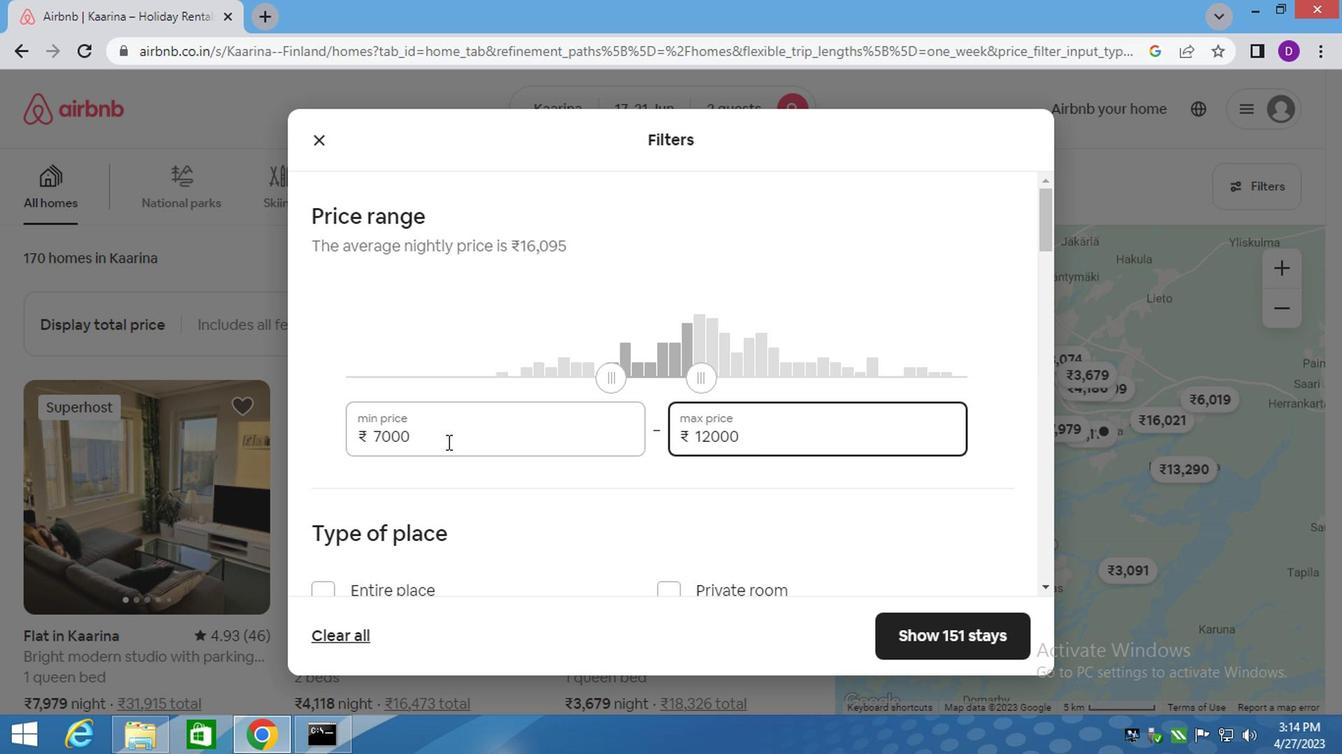 
Action: Mouse moved to (669, 396)
Screenshot: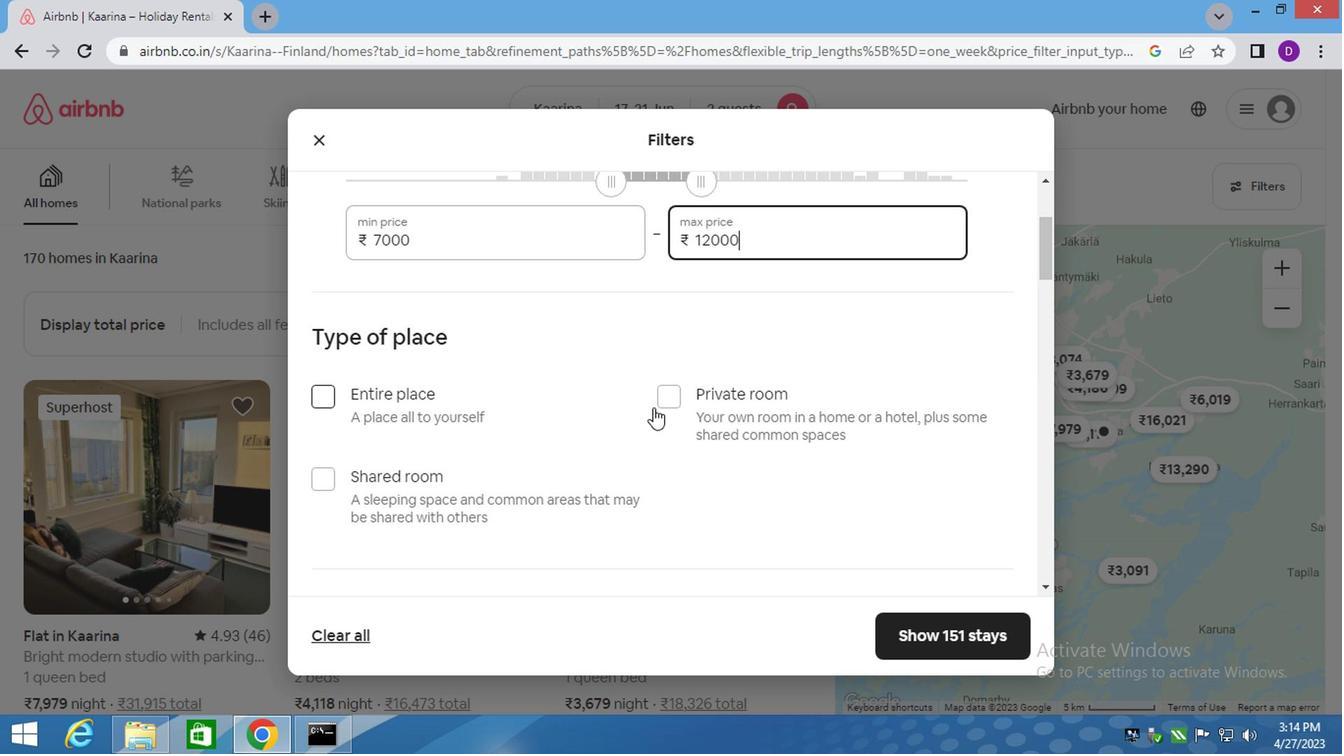 
Action: Mouse pressed left at (669, 396)
Screenshot: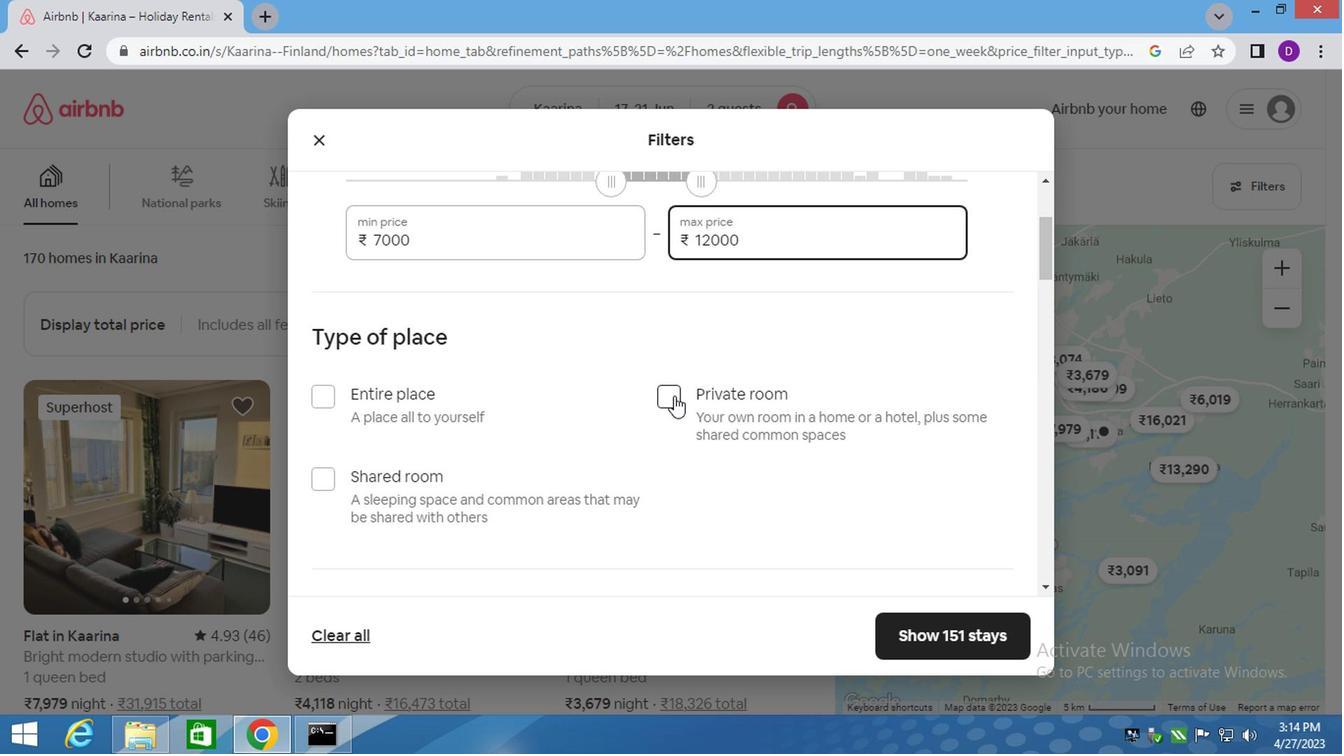 
Action: Mouse moved to (641, 478)
Screenshot: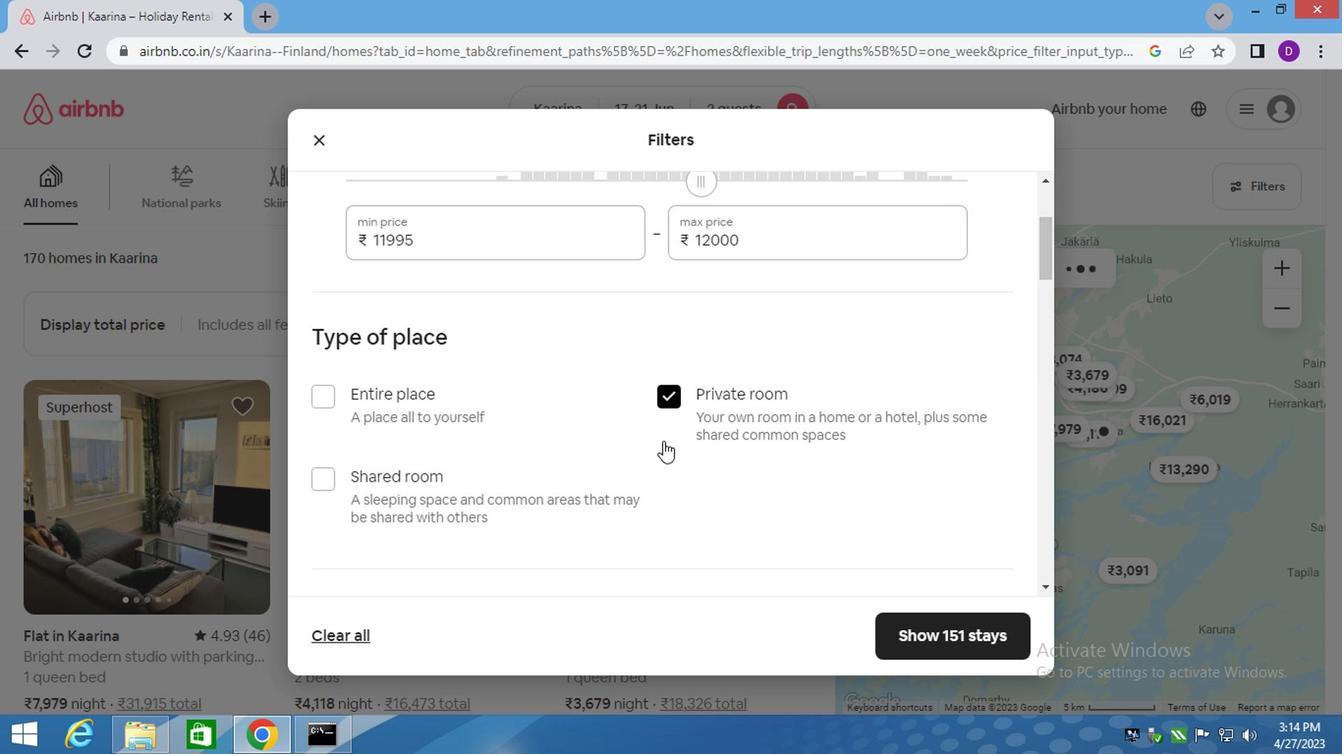 
Action: Mouse scrolled (641, 477) with delta (0, 0)
Screenshot: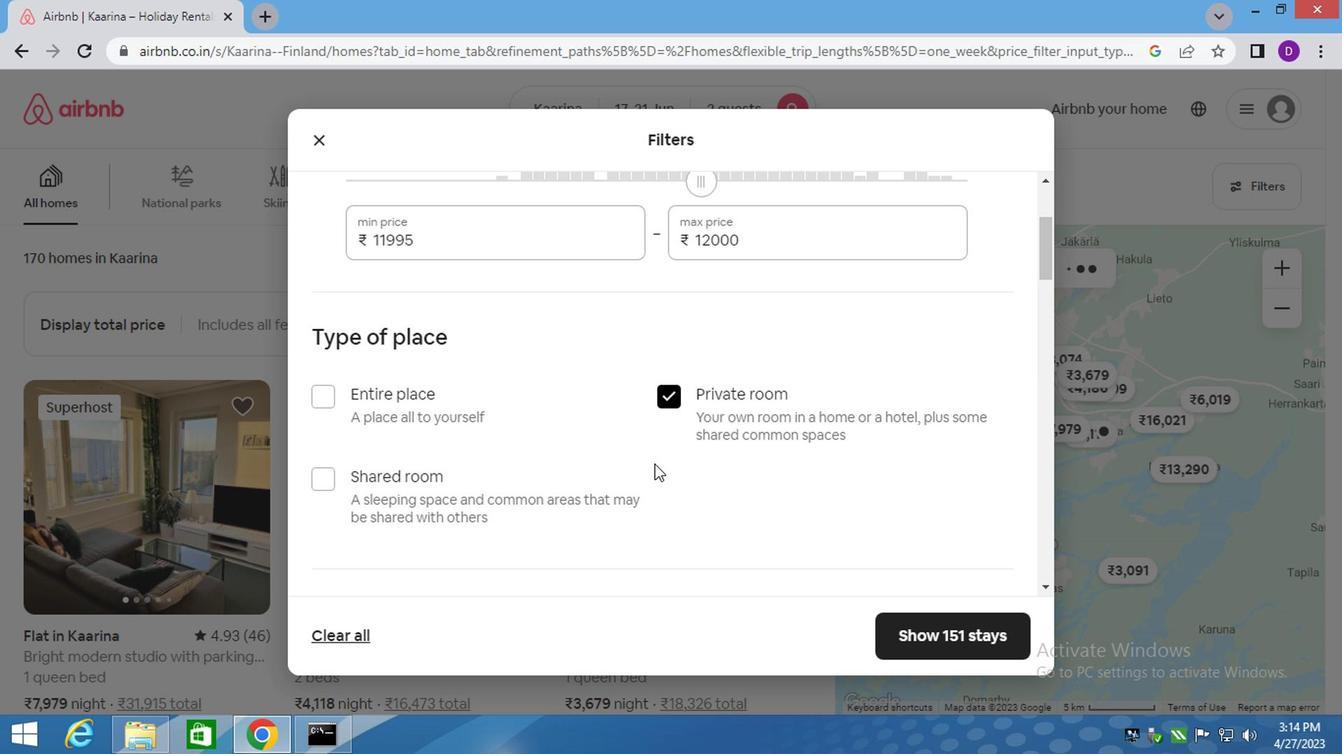 
Action: Mouse moved to (641, 480)
Screenshot: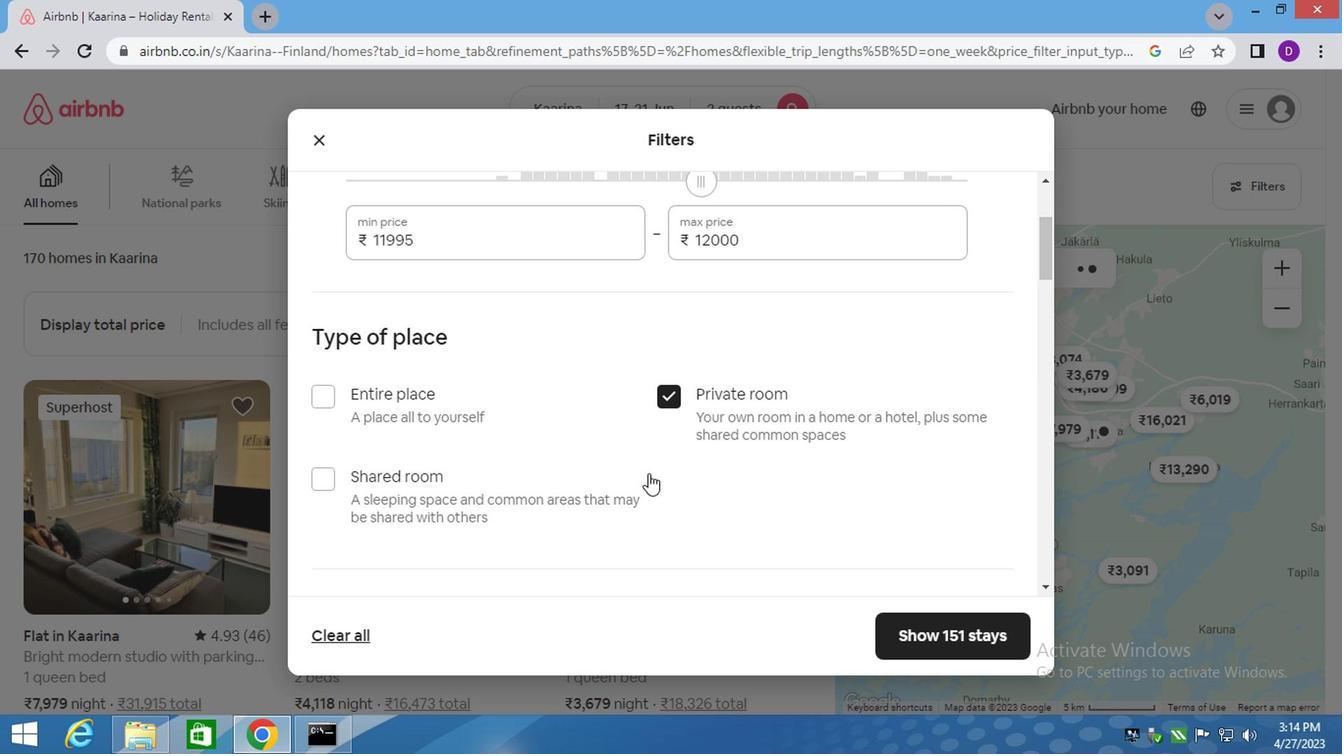 
Action: Mouse scrolled (641, 478) with delta (0, -1)
Screenshot: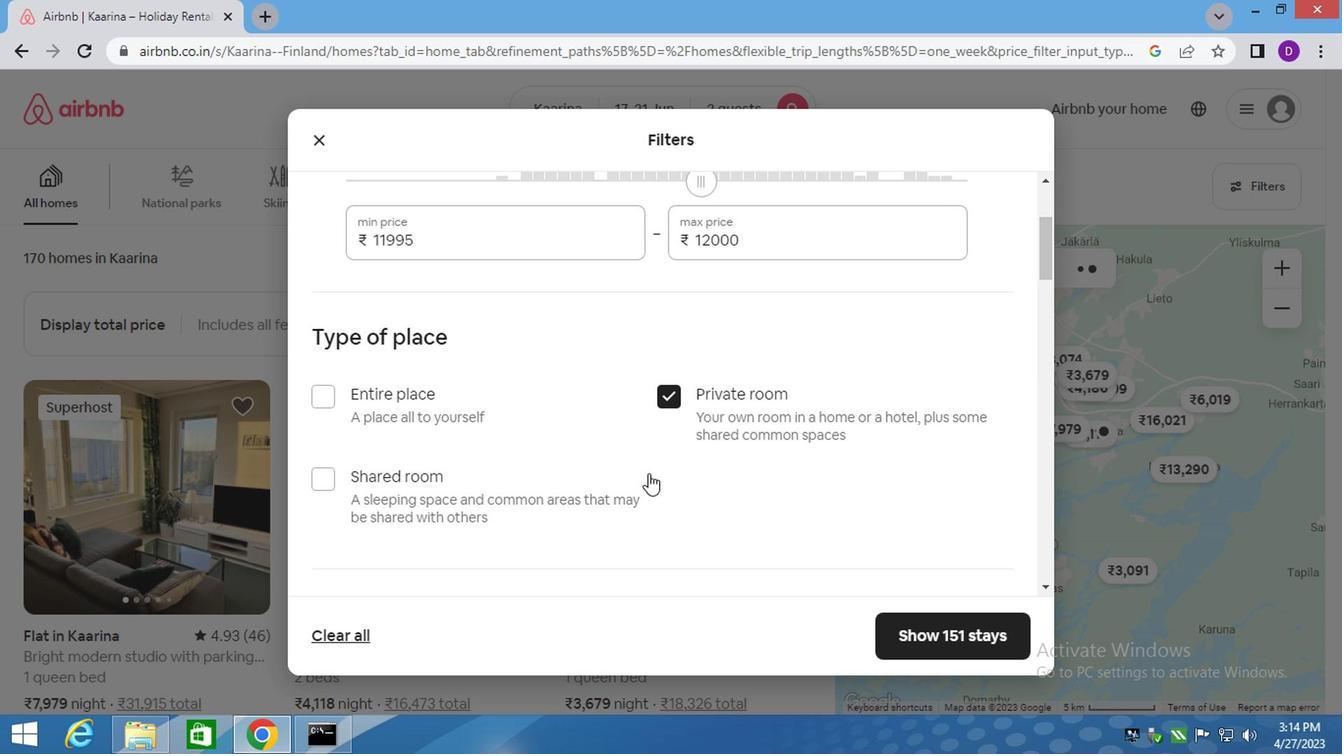 
Action: Mouse scrolled (641, 478) with delta (0, -1)
Screenshot: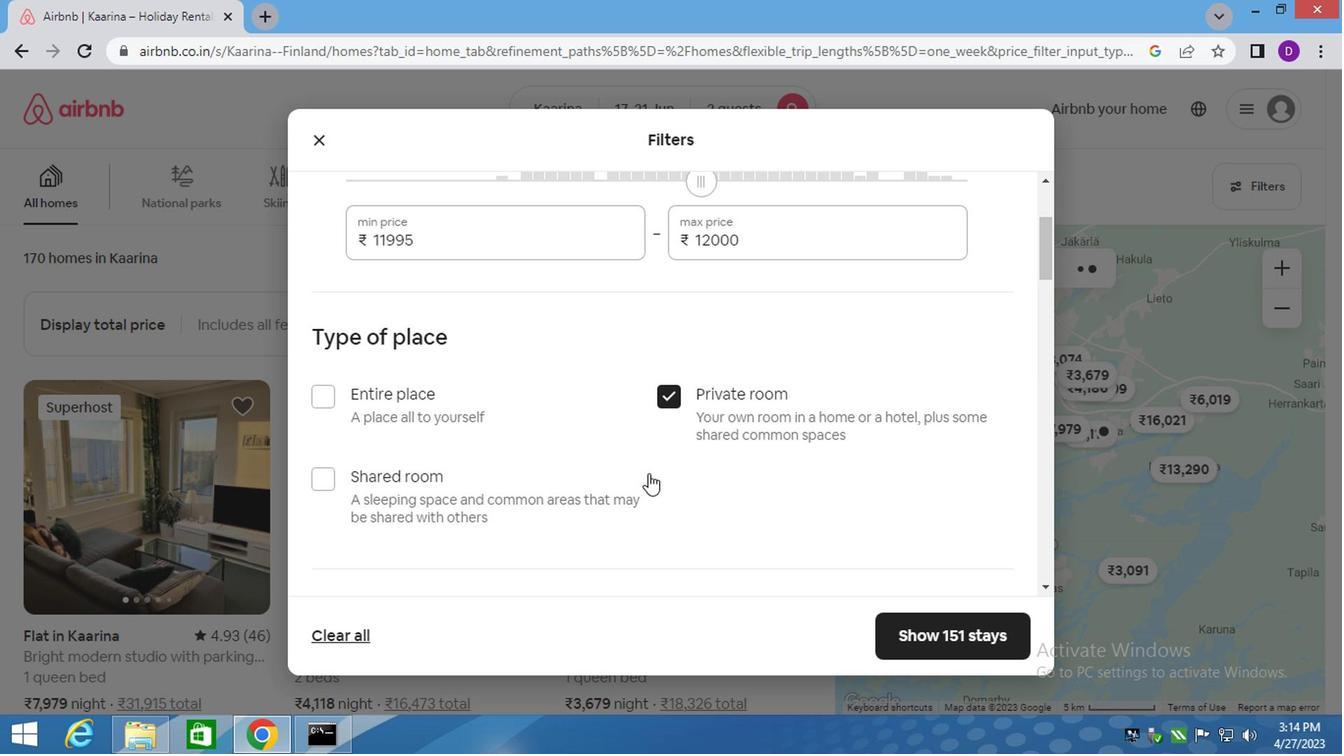 
Action: Mouse moved to (641, 480)
Screenshot: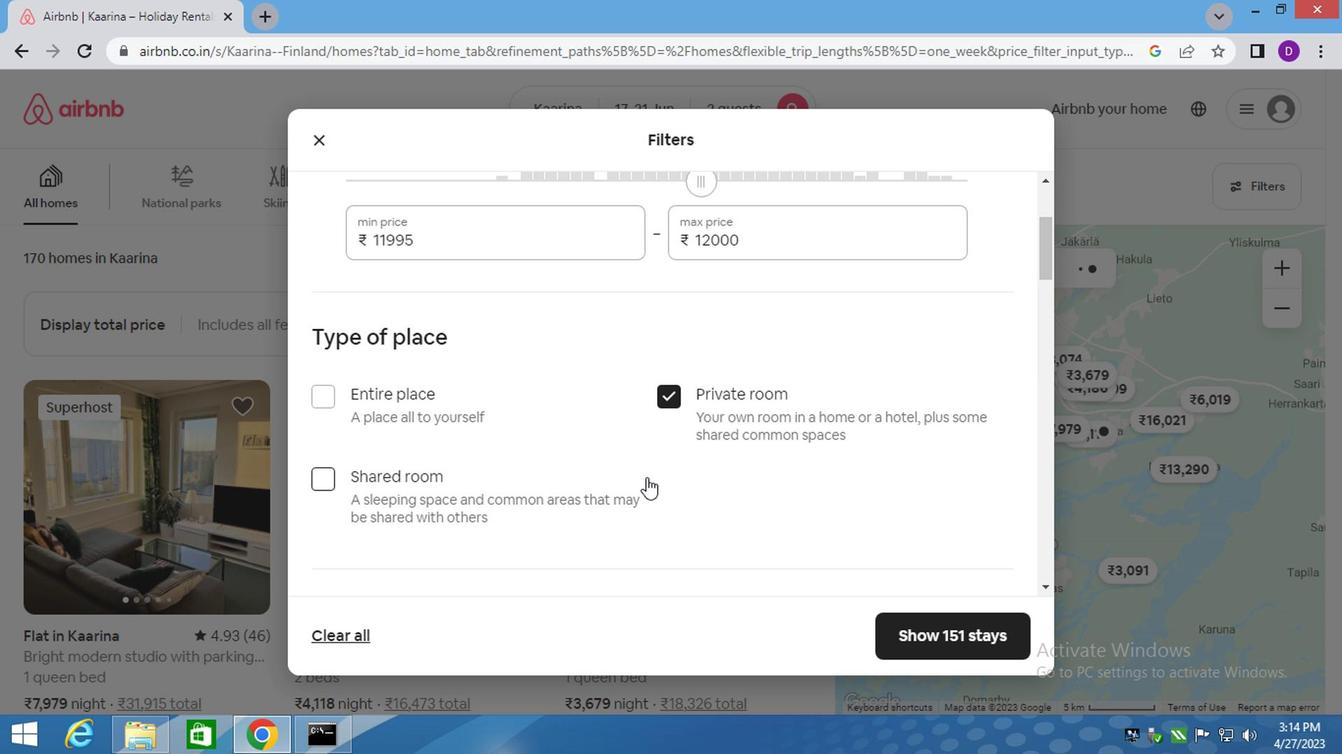 
Action: Mouse scrolled (641, 478) with delta (0, -1)
Screenshot: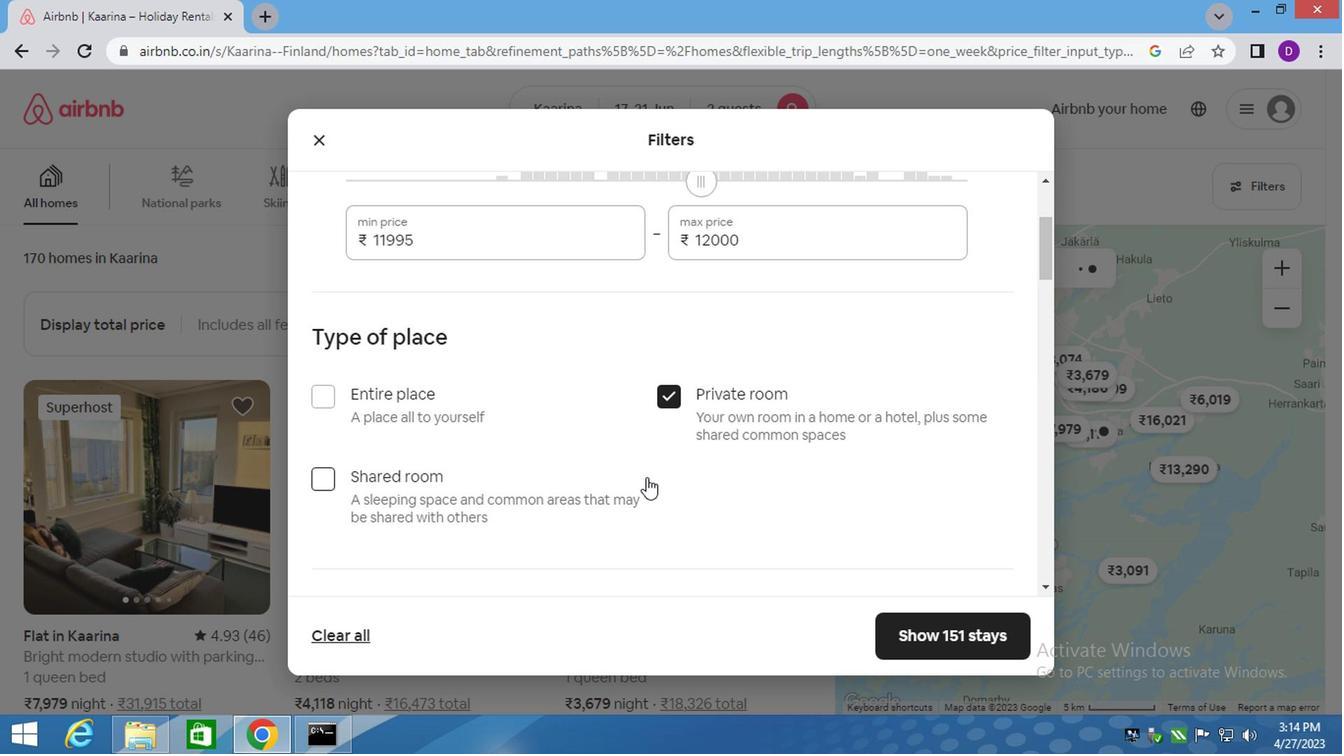 
Action: Mouse moved to (420, 321)
Screenshot: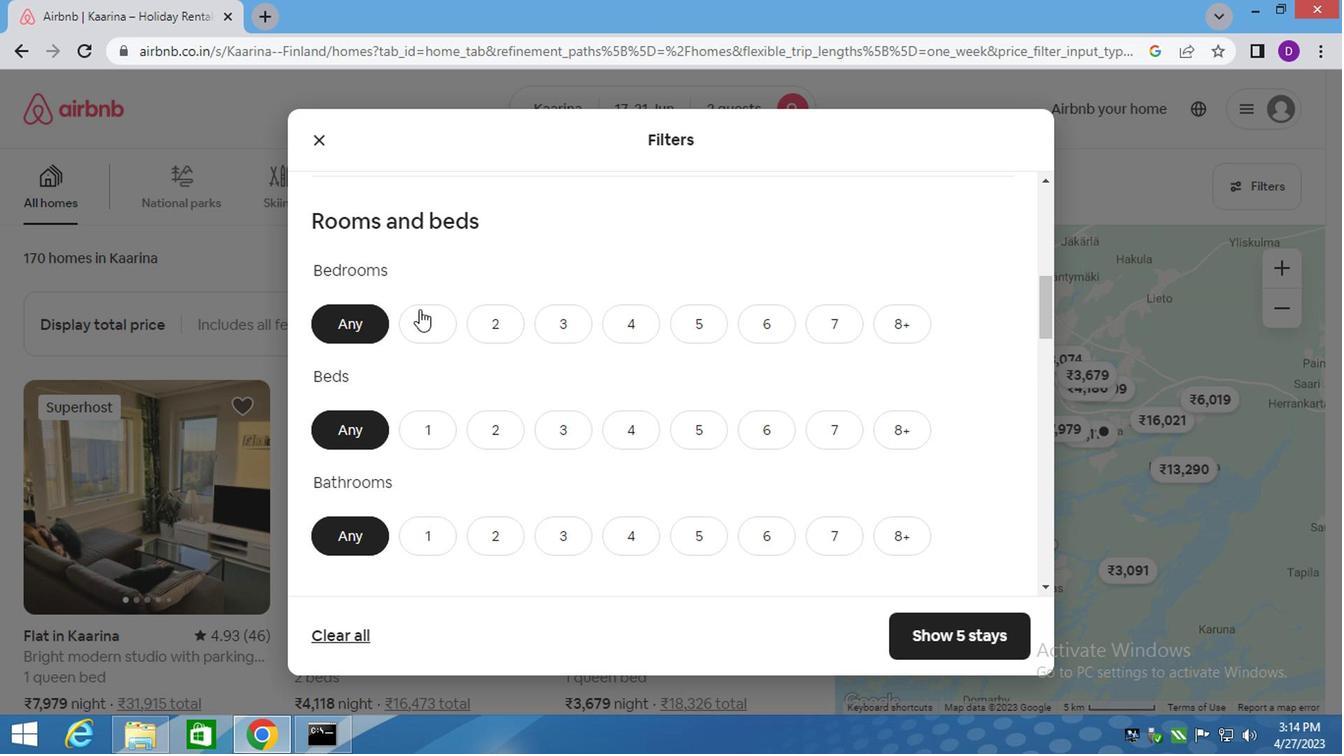 
Action: Mouse pressed left at (420, 321)
Screenshot: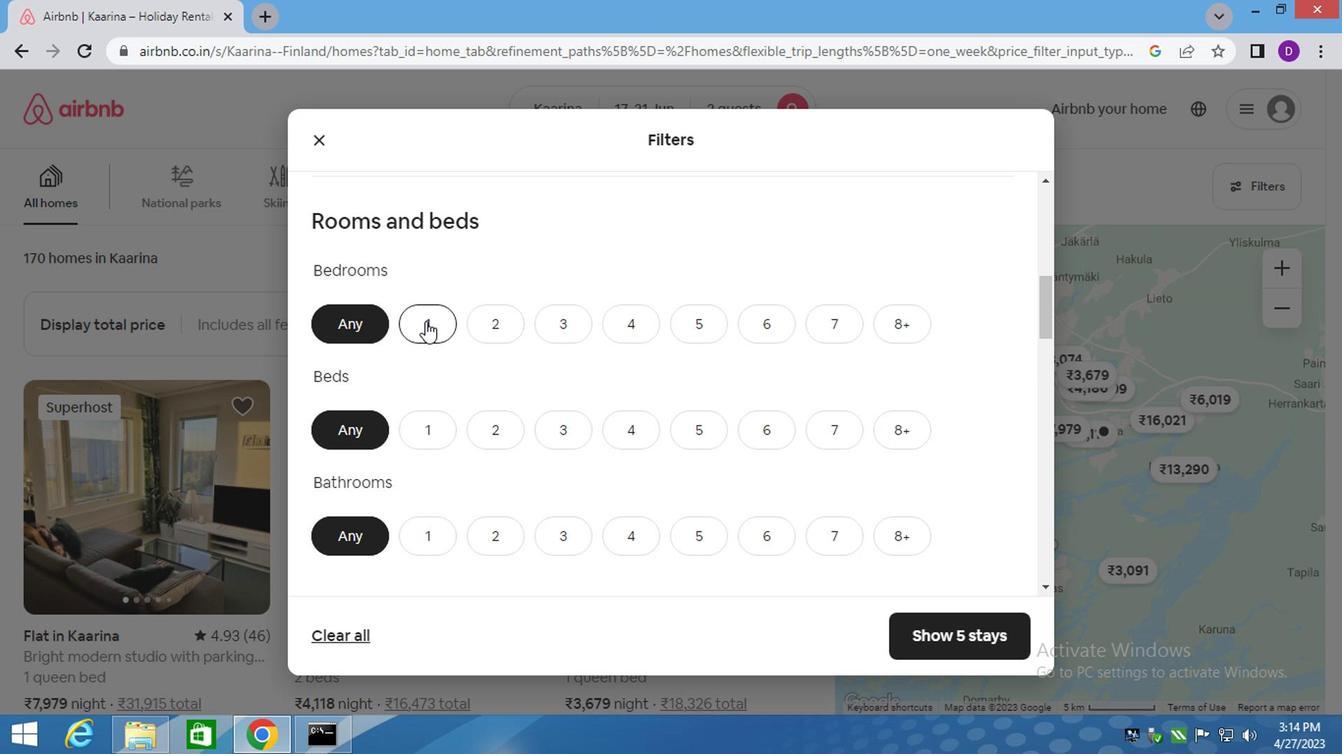 
Action: Mouse moved to (498, 441)
Screenshot: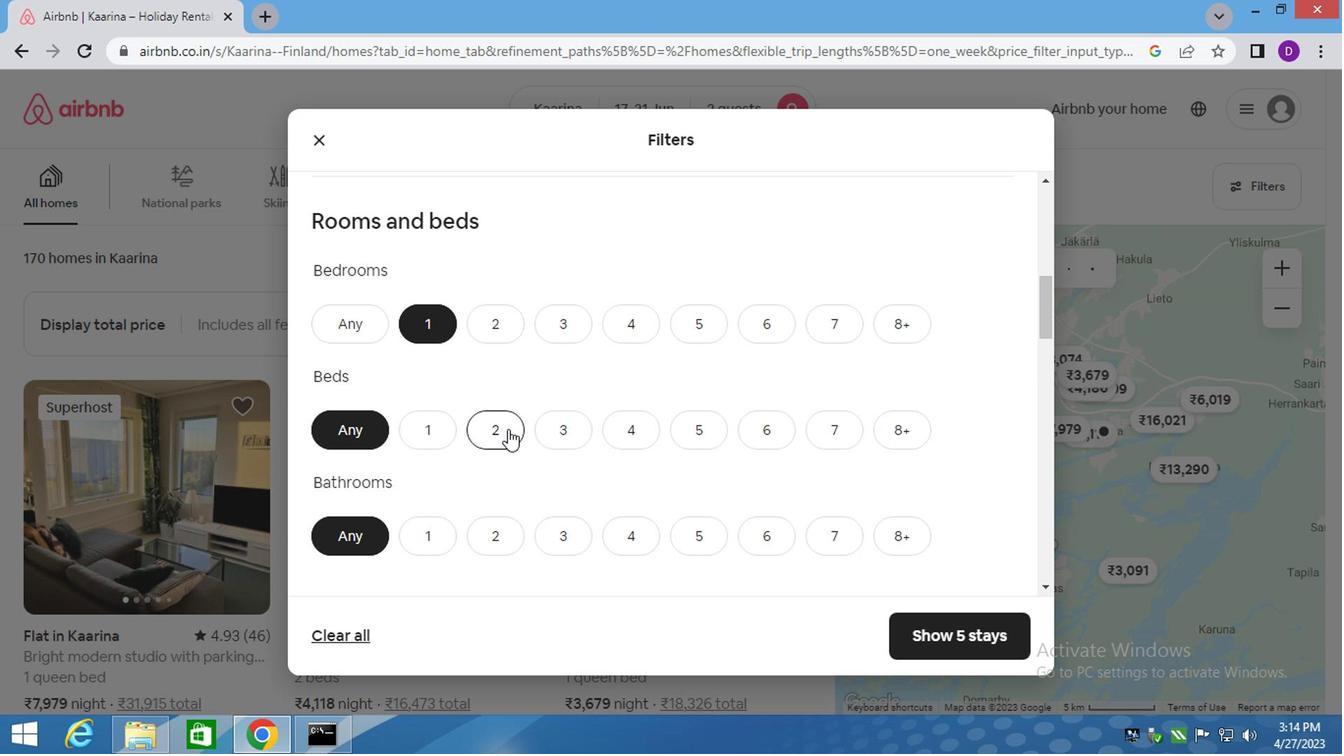 
Action: Mouse pressed left at (498, 441)
Screenshot: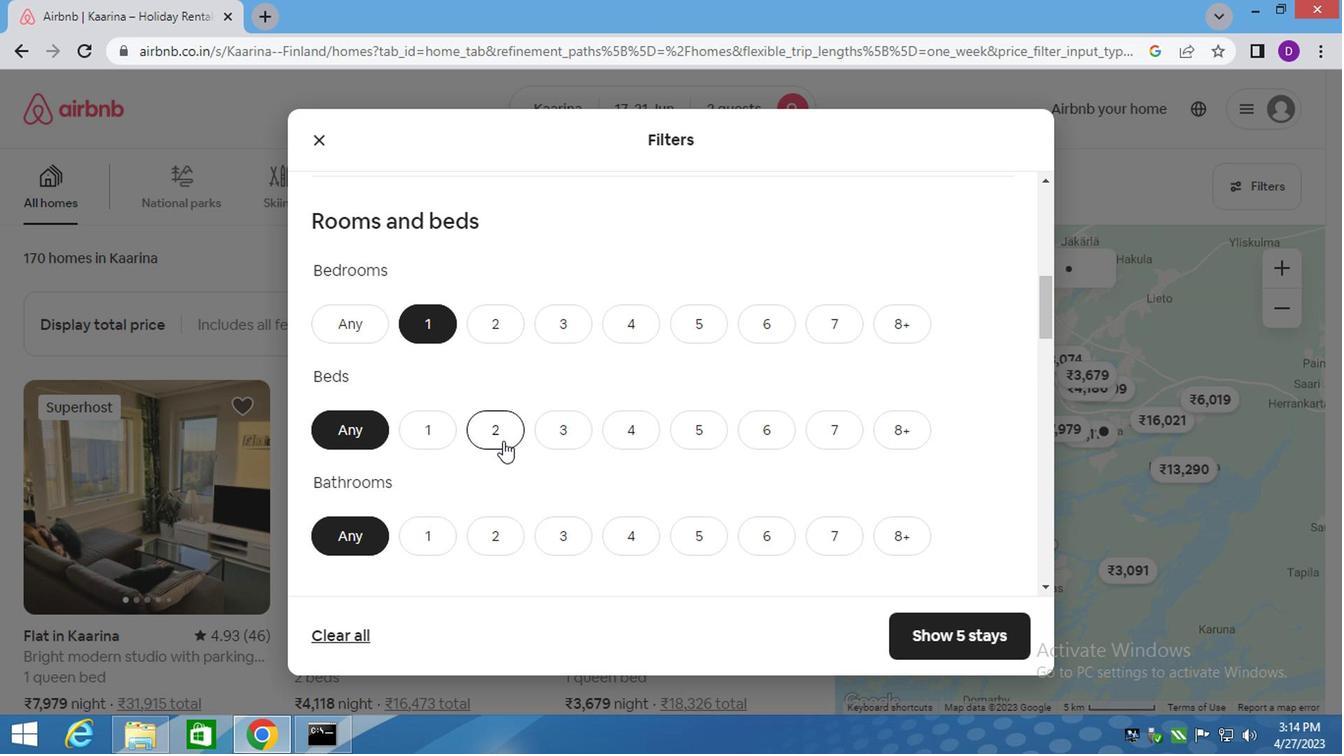 
Action: Mouse moved to (424, 527)
Screenshot: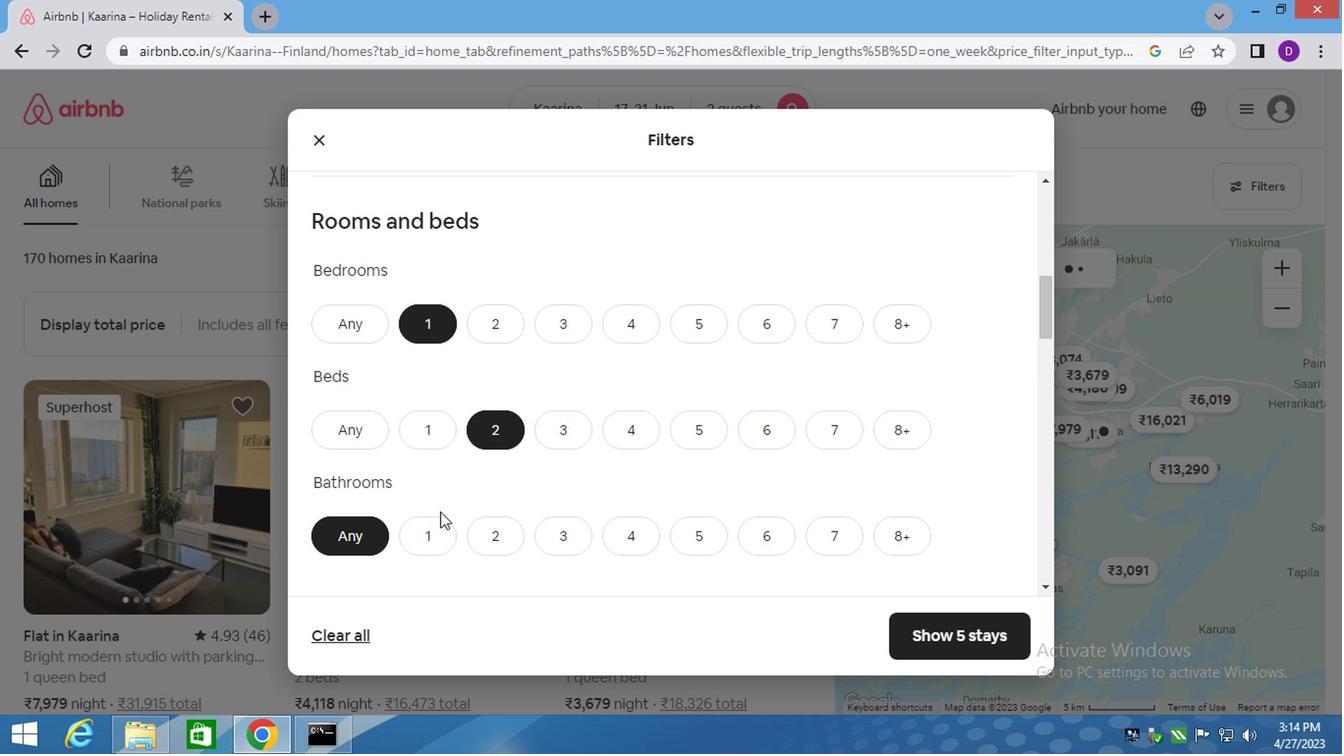 
Action: Mouse pressed left at (424, 527)
Screenshot: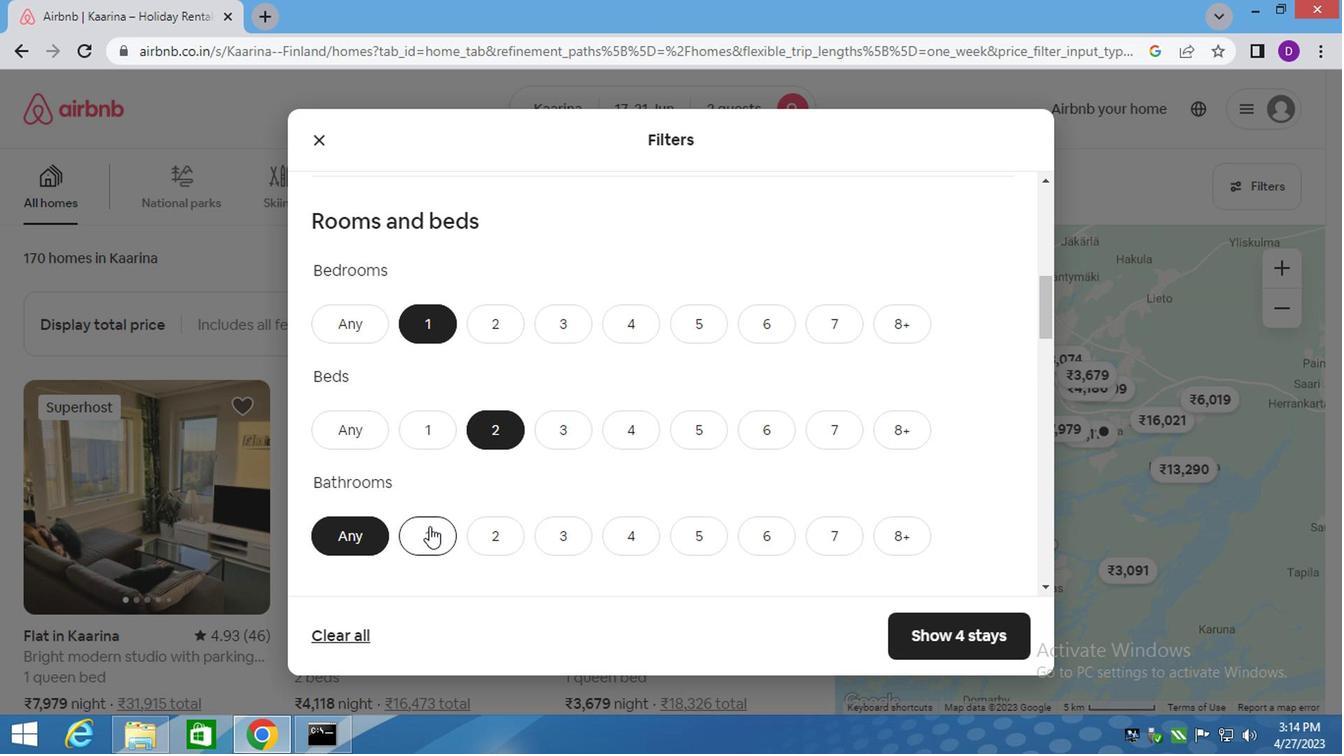 
Action: Mouse moved to (562, 478)
Screenshot: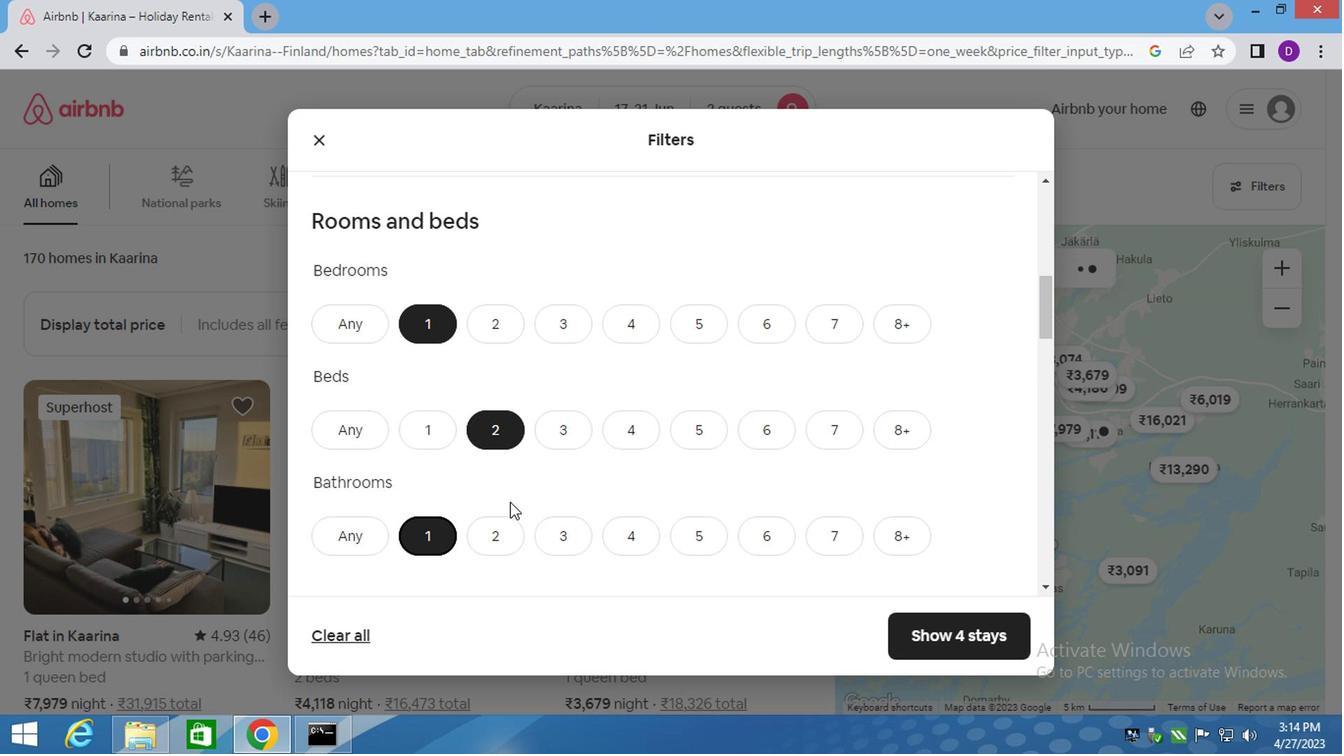 
Action: Mouse scrolled (562, 477) with delta (0, 0)
Screenshot: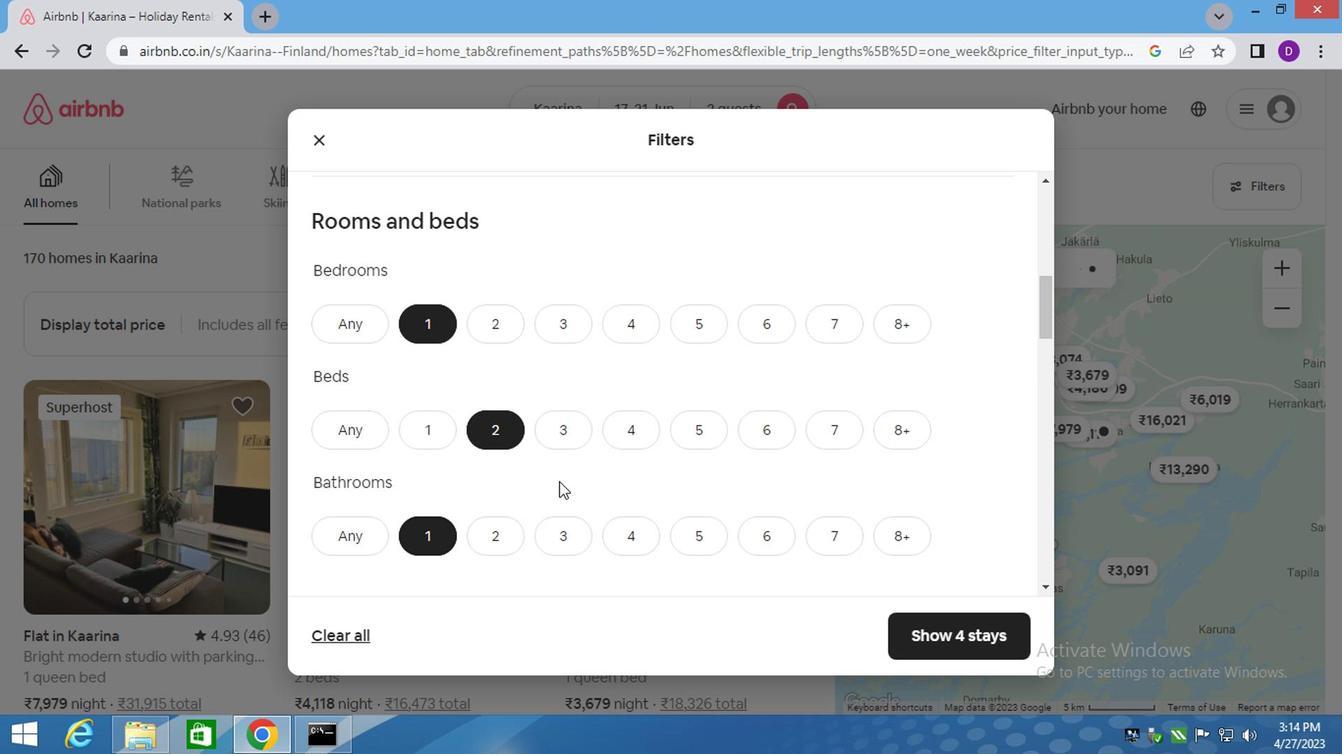 
Action: Mouse scrolled (562, 477) with delta (0, 0)
Screenshot: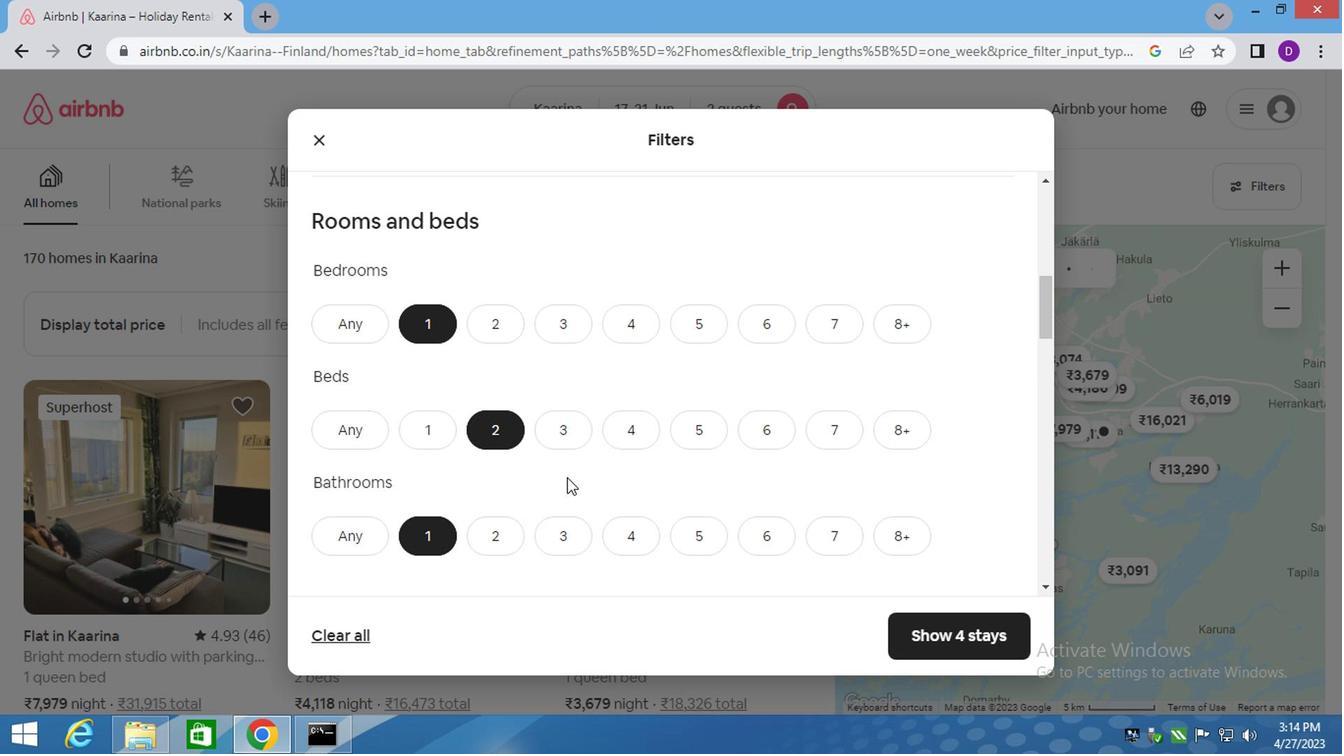 
Action: Mouse scrolled (562, 477) with delta (0, 0)
Screenshot: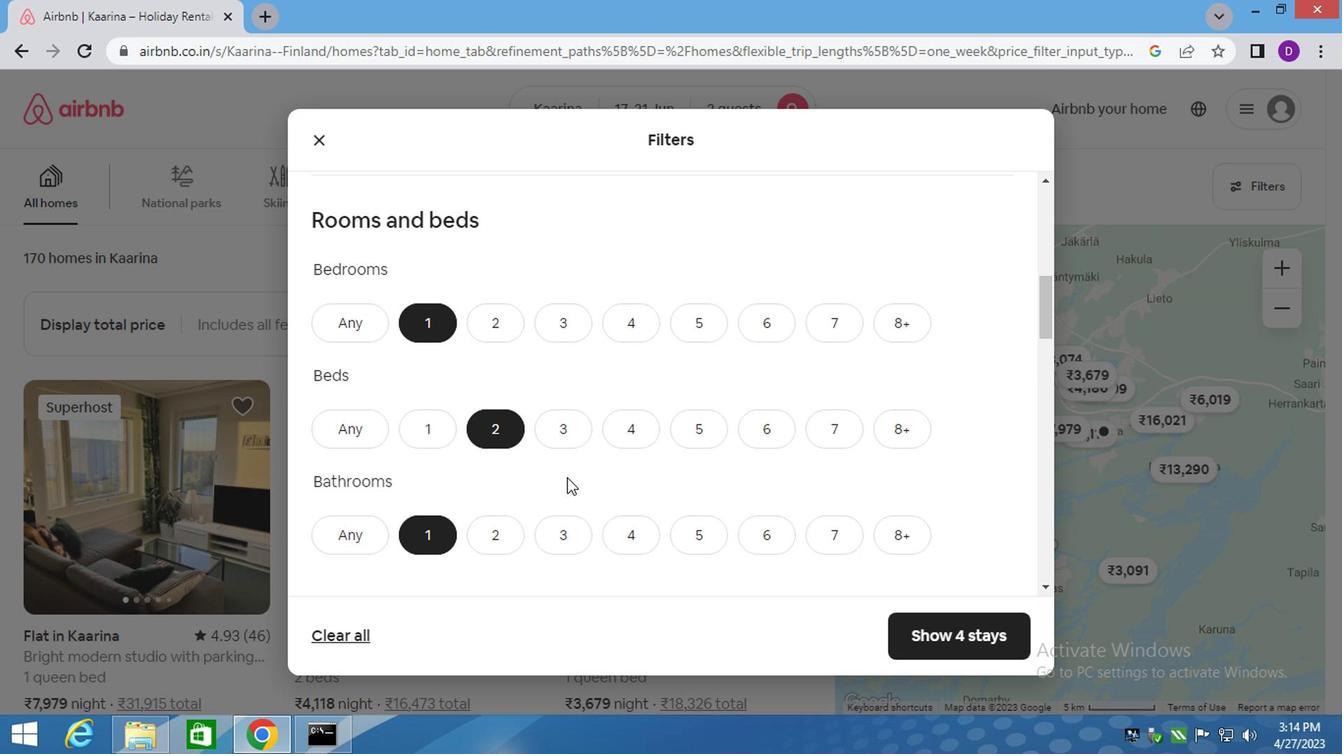 
Action: Mouse moved to (395, 448)
Screenshot: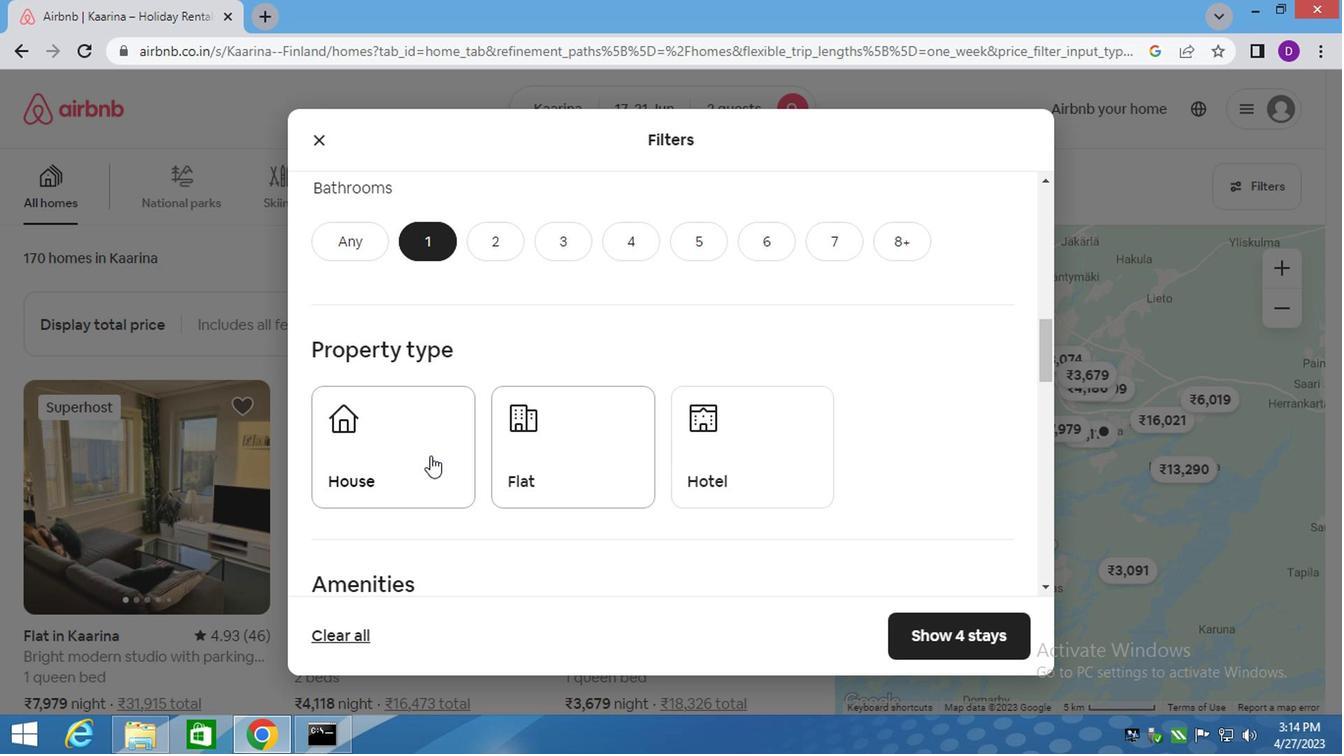 
Action: Mouse pressed left at (395, 448)
Screenshot: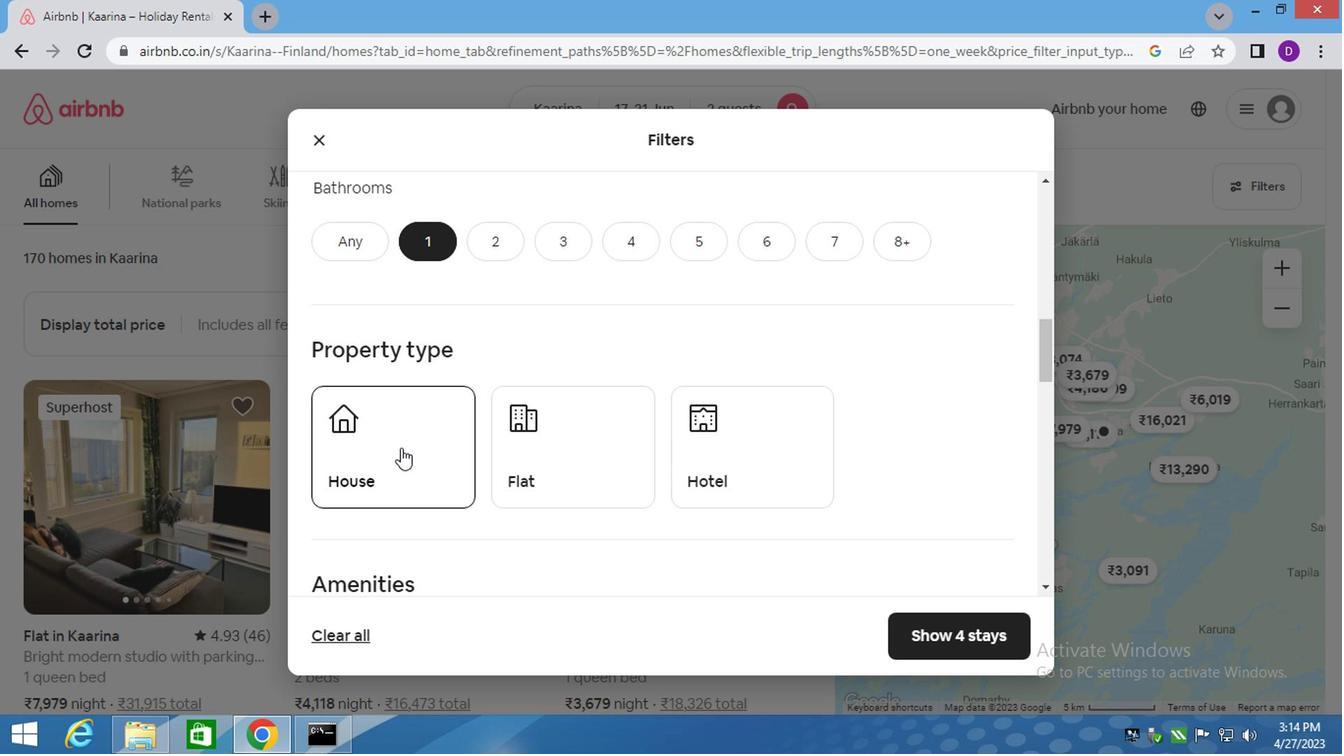 
Action: Mouse moved to (515, 440)
Screenshot: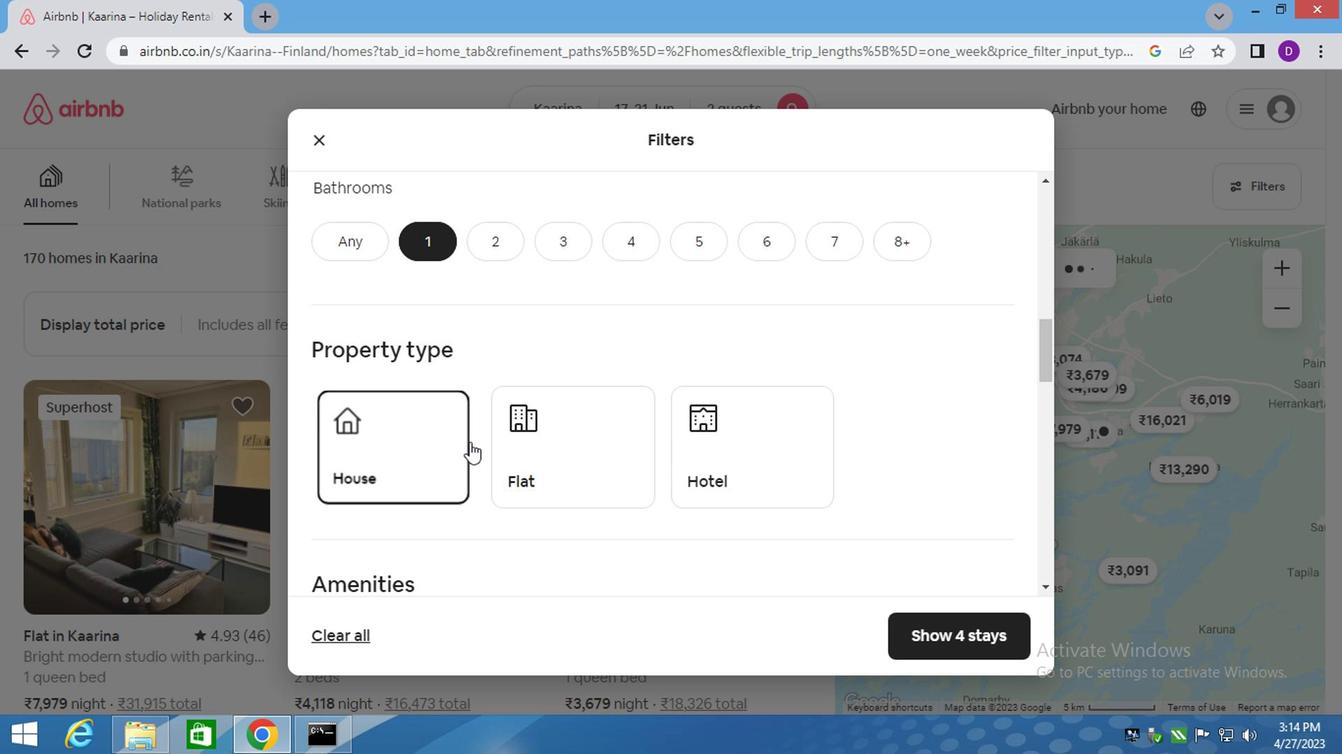
Action: Mouse pressed left at (515, 440)
Screenshot: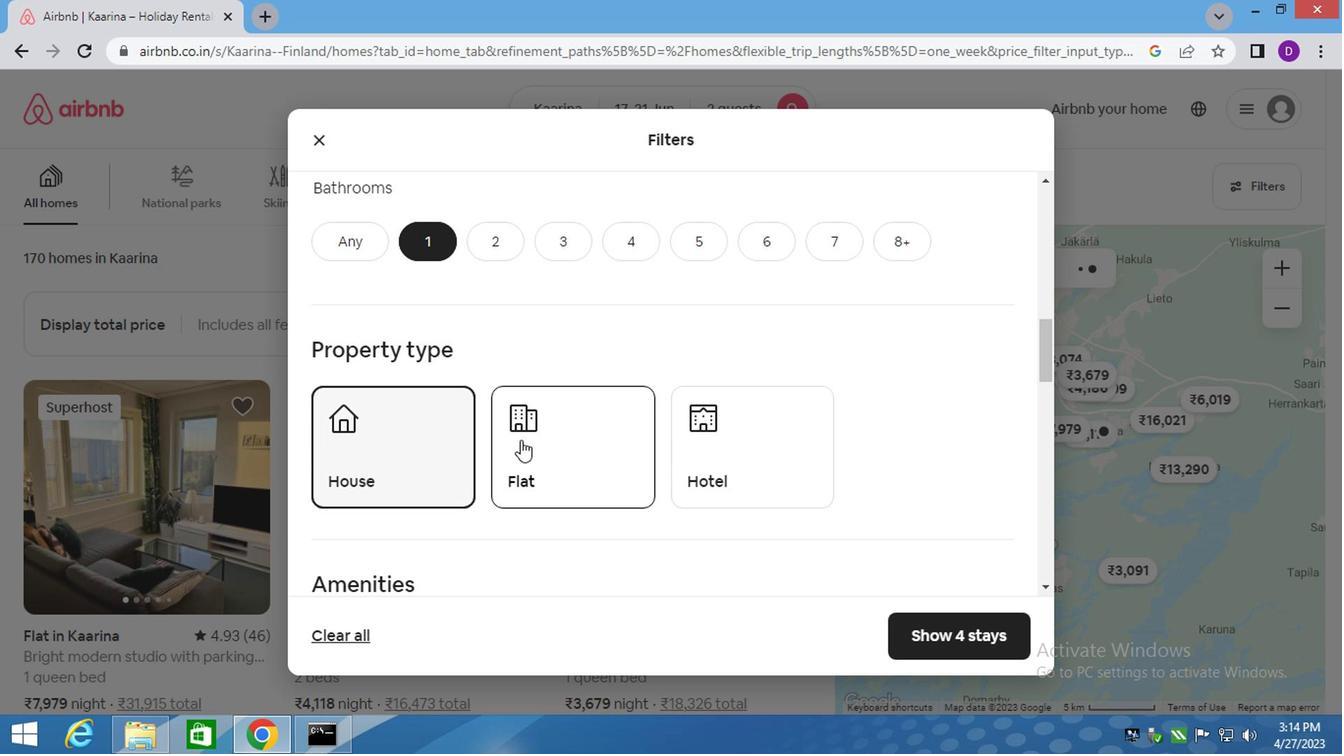 
Action: Mouse moved to (616, 464)
Screenshot: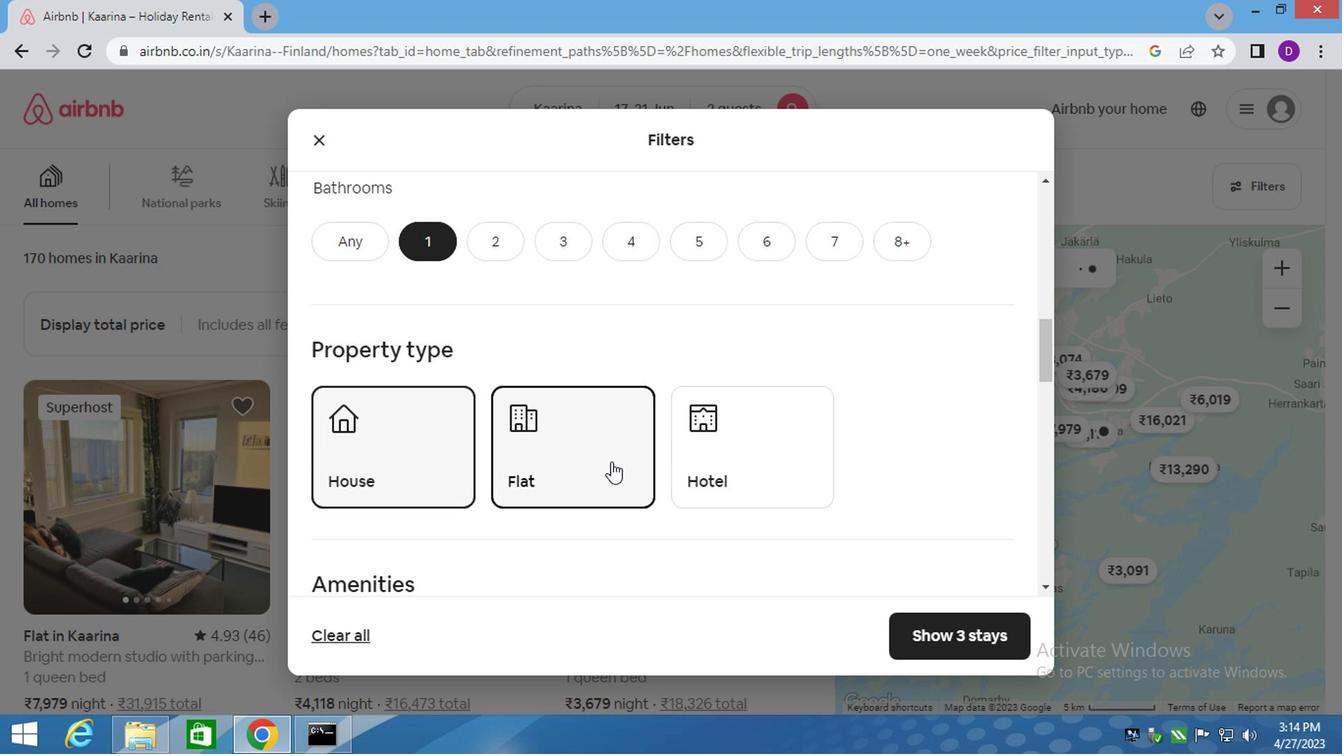 
Action: Mouse scrolled (616, 463) with delta (0, 0)
Screenshot: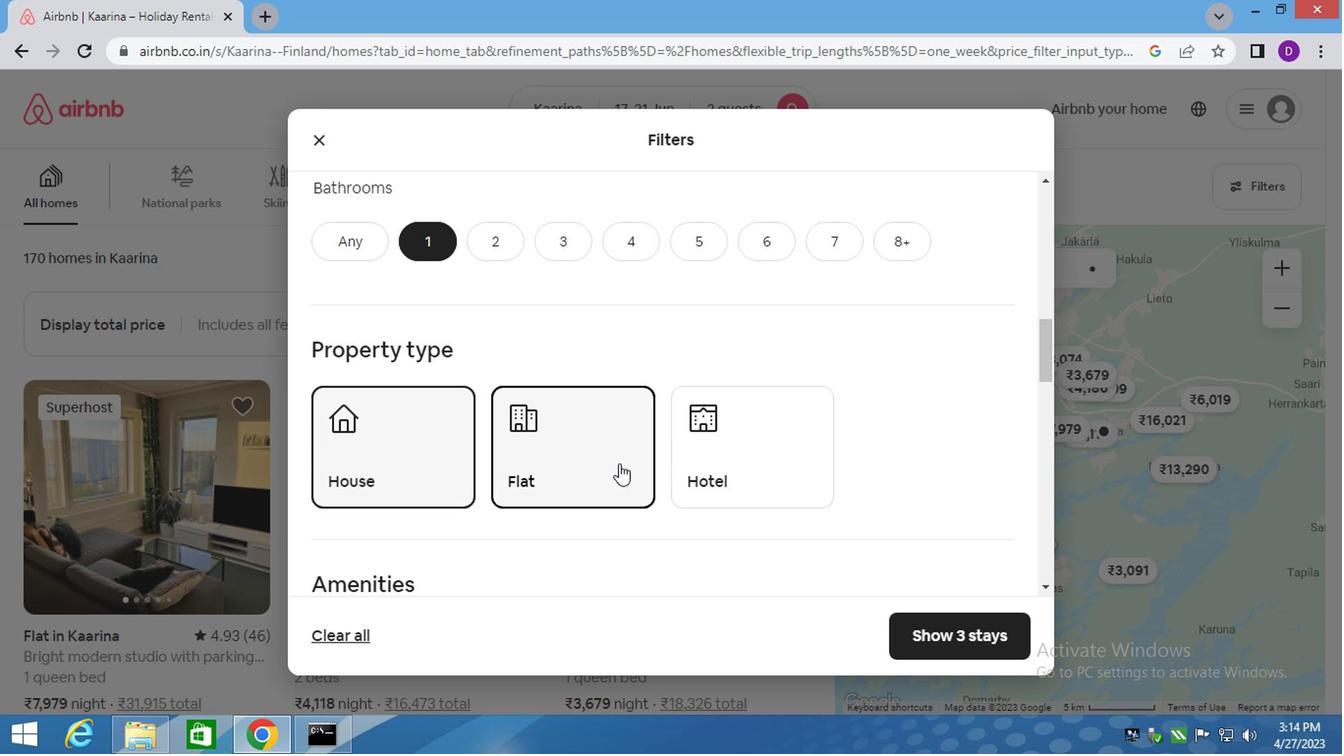 
Action: Mouse scrolled (616, 463) with delta (0, 0)
Screenshot: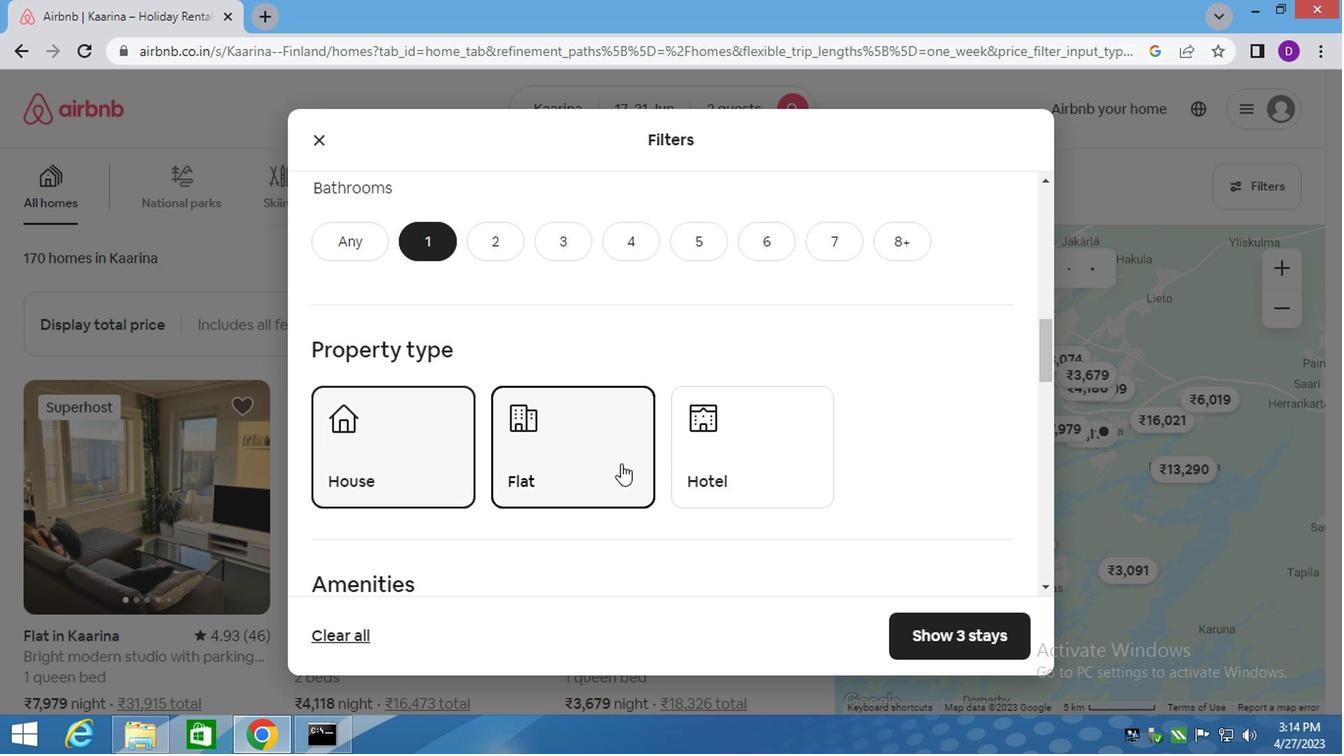 
Action: Mouse scrolled (616, 463) with delta (0, 0)
Screenshot: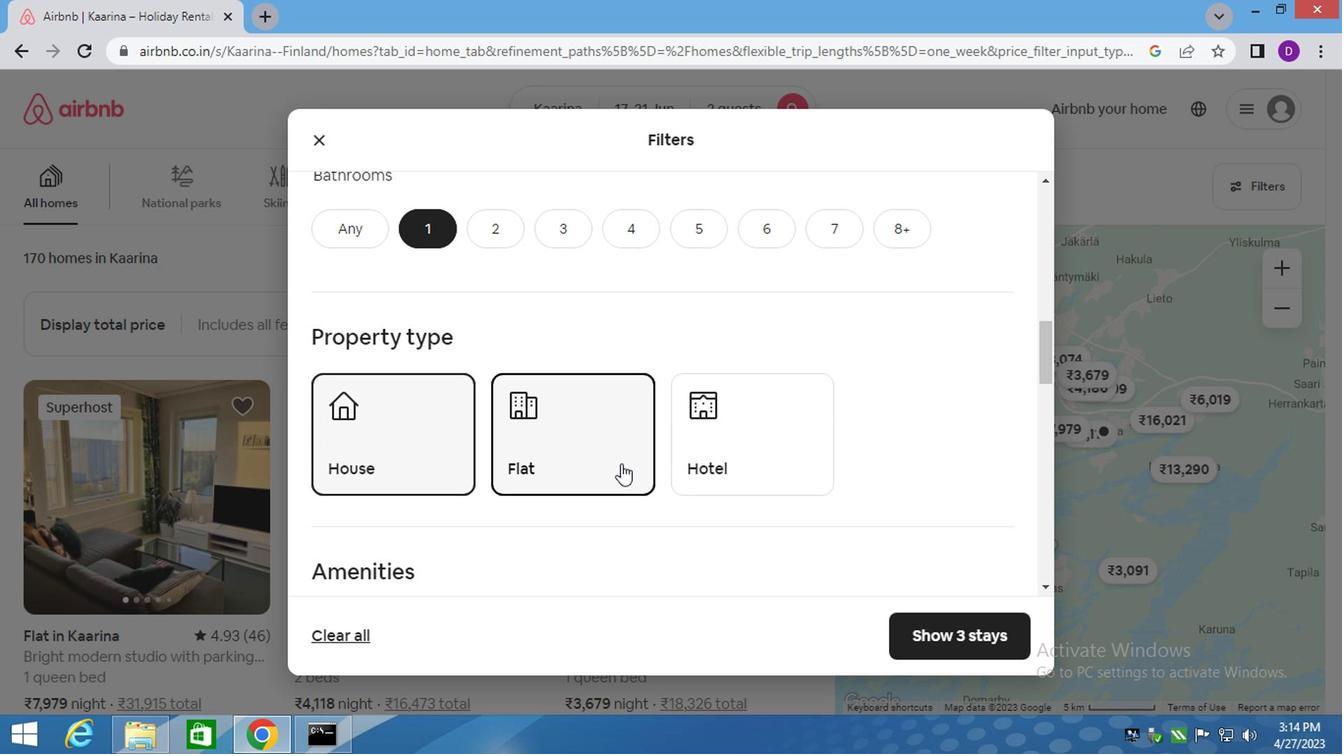 
Action: Mouse scrolled (616, 463) with delta (0, 0)
Screenshot: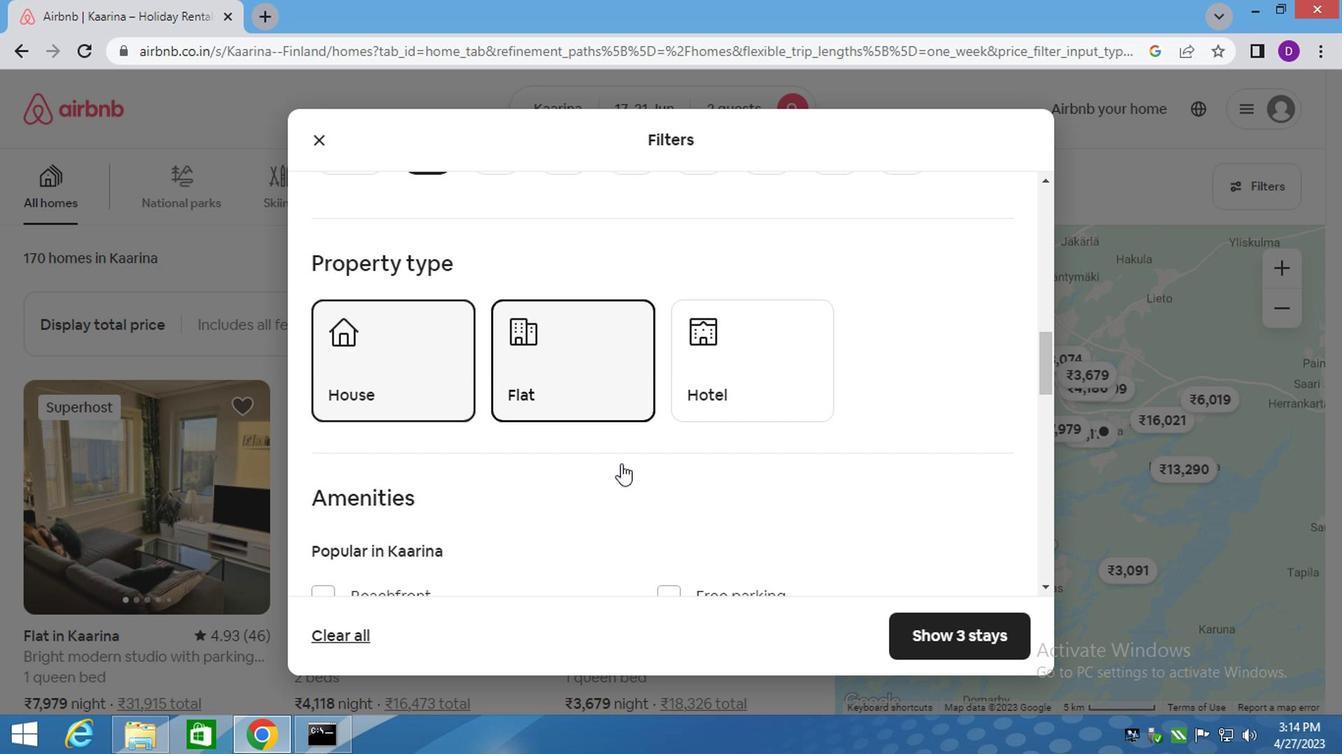 
Action: Mouse moved to (676, 459)
Screenshot: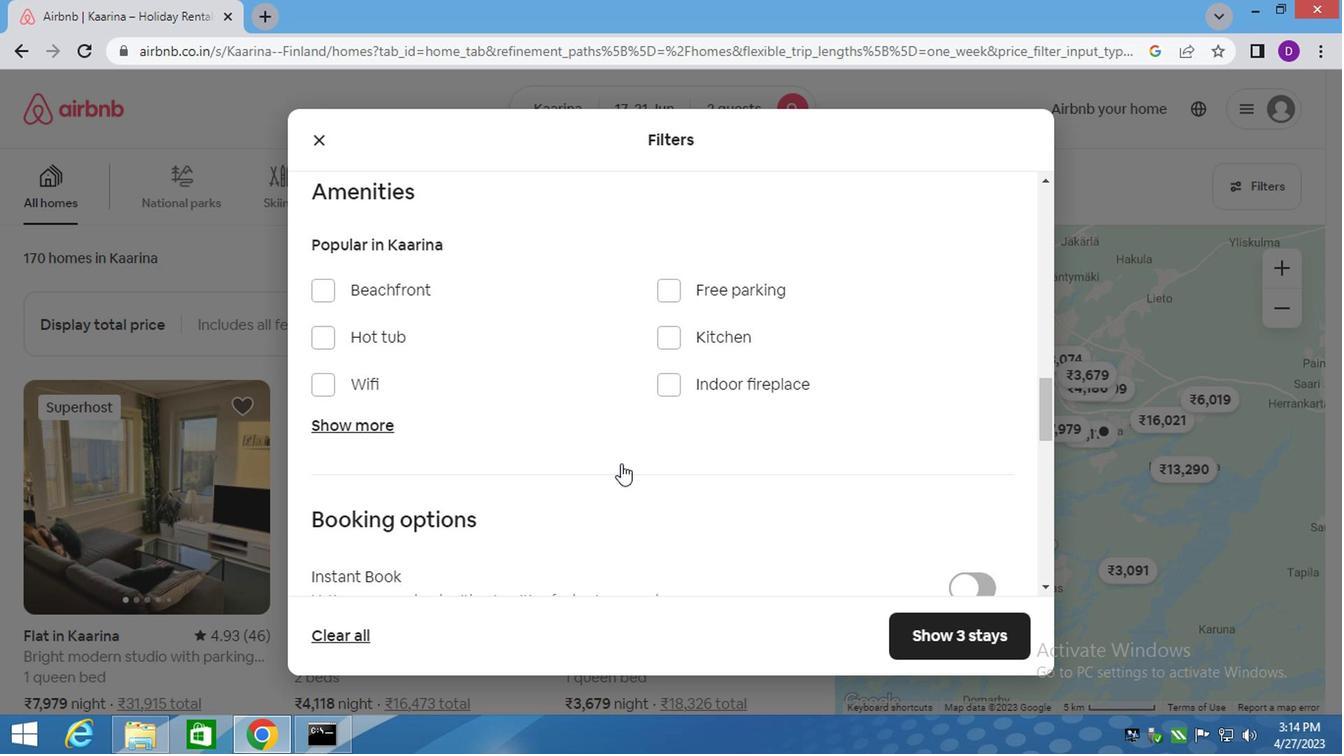 
Action: Mouse scrolled (676, 458) with delta (0, 0)
Screenshot: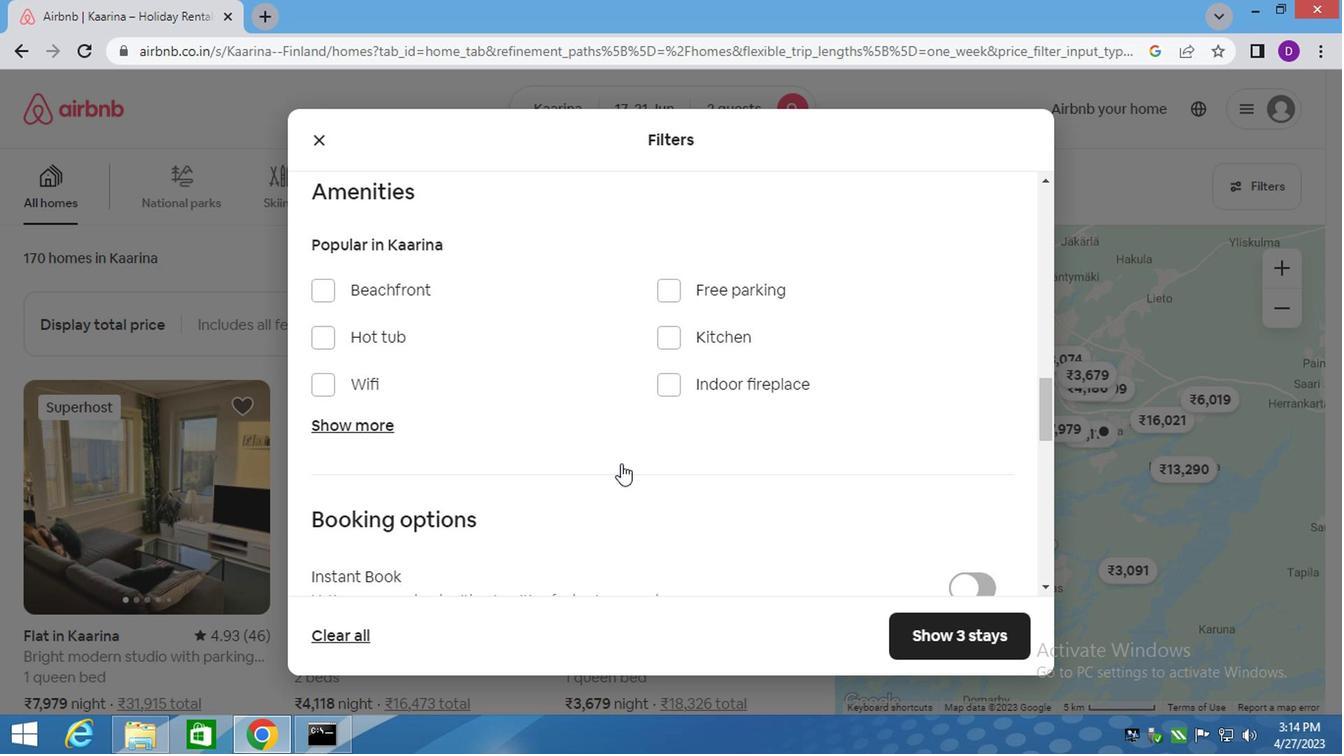 
Action: Mouse moved to (689, 456)
Screenshot: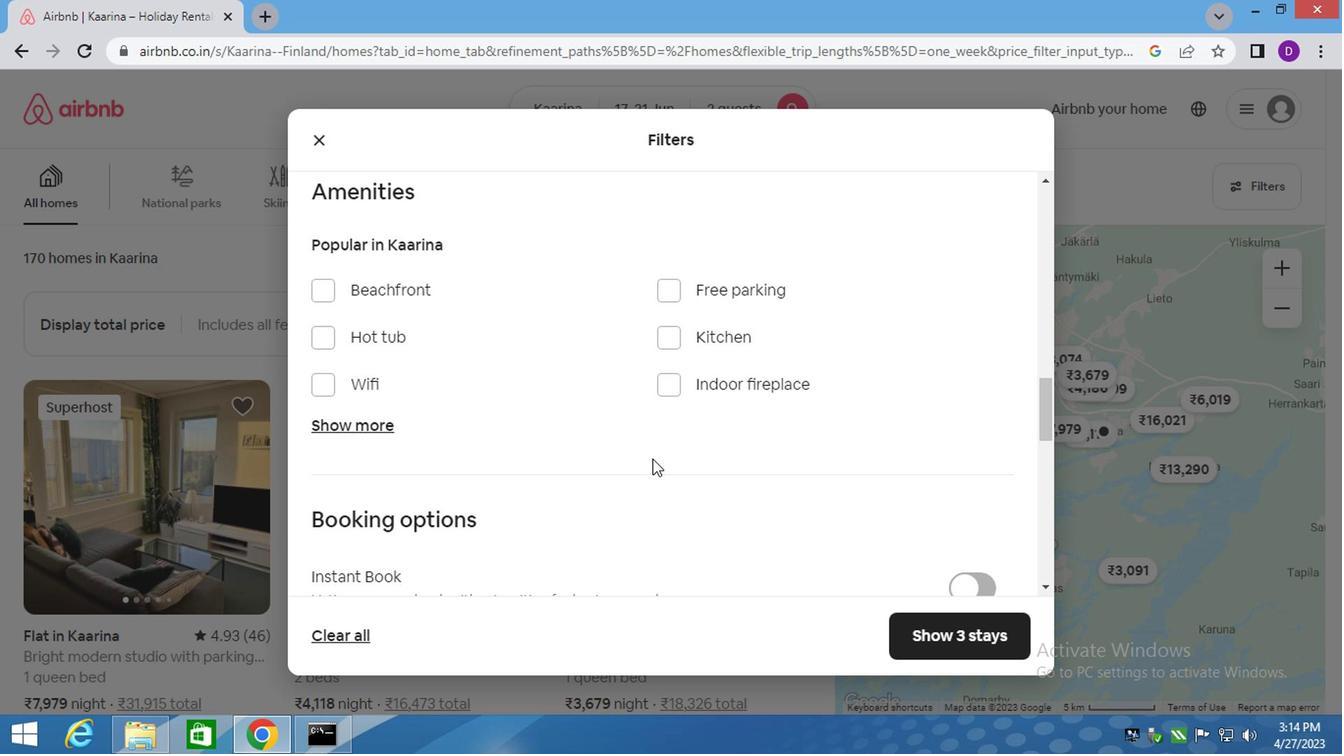 
Action: Mouse scrolled (689, 455) with delta (0, 0)
Screenshot: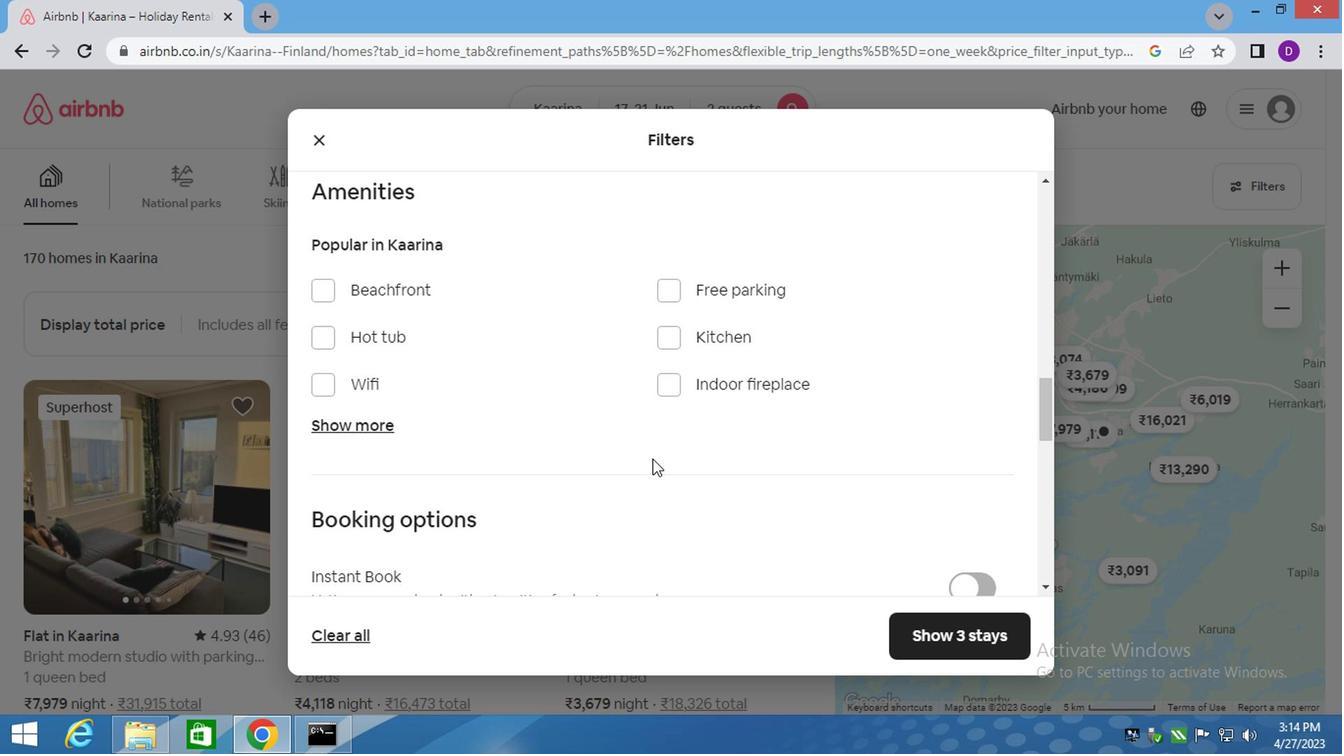 
Action: Mouse scrolled (689, 455) with delta (0, 0)
Screenshot: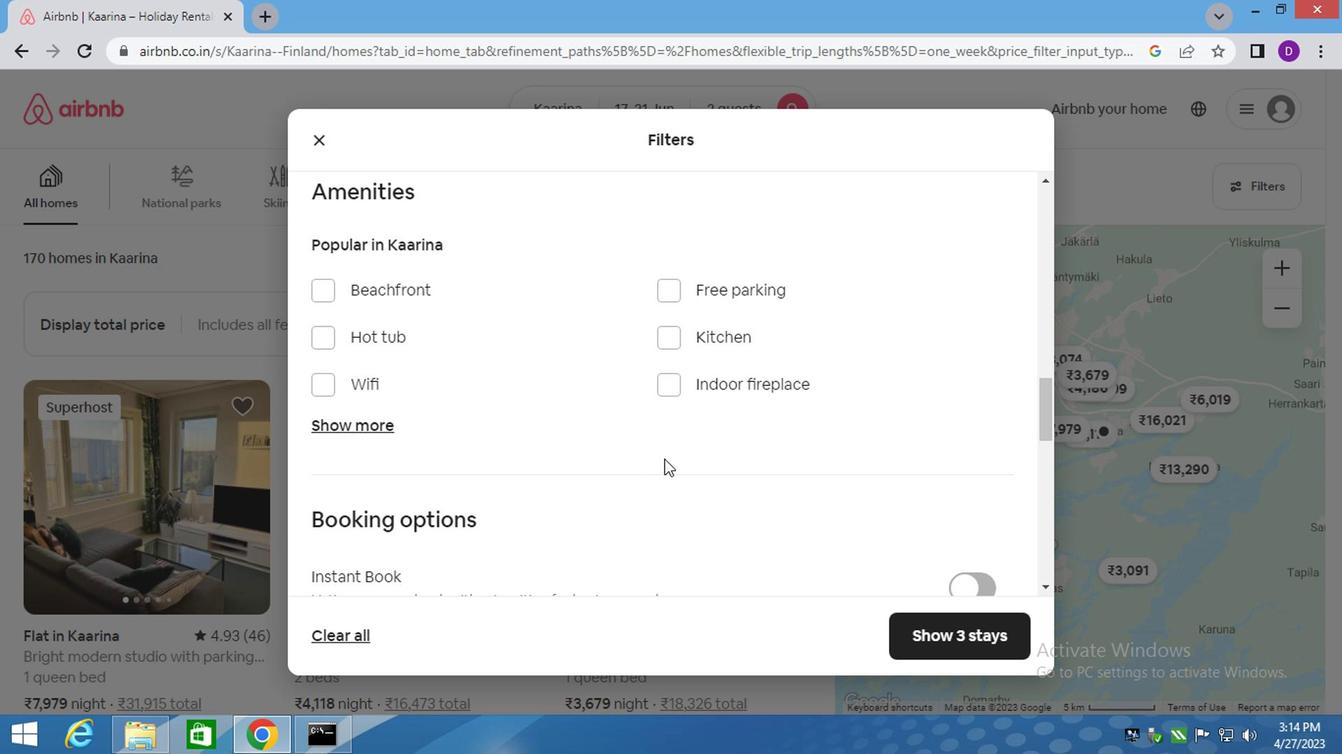 
Action: Mouse moved to (968, 364)
Screenshot: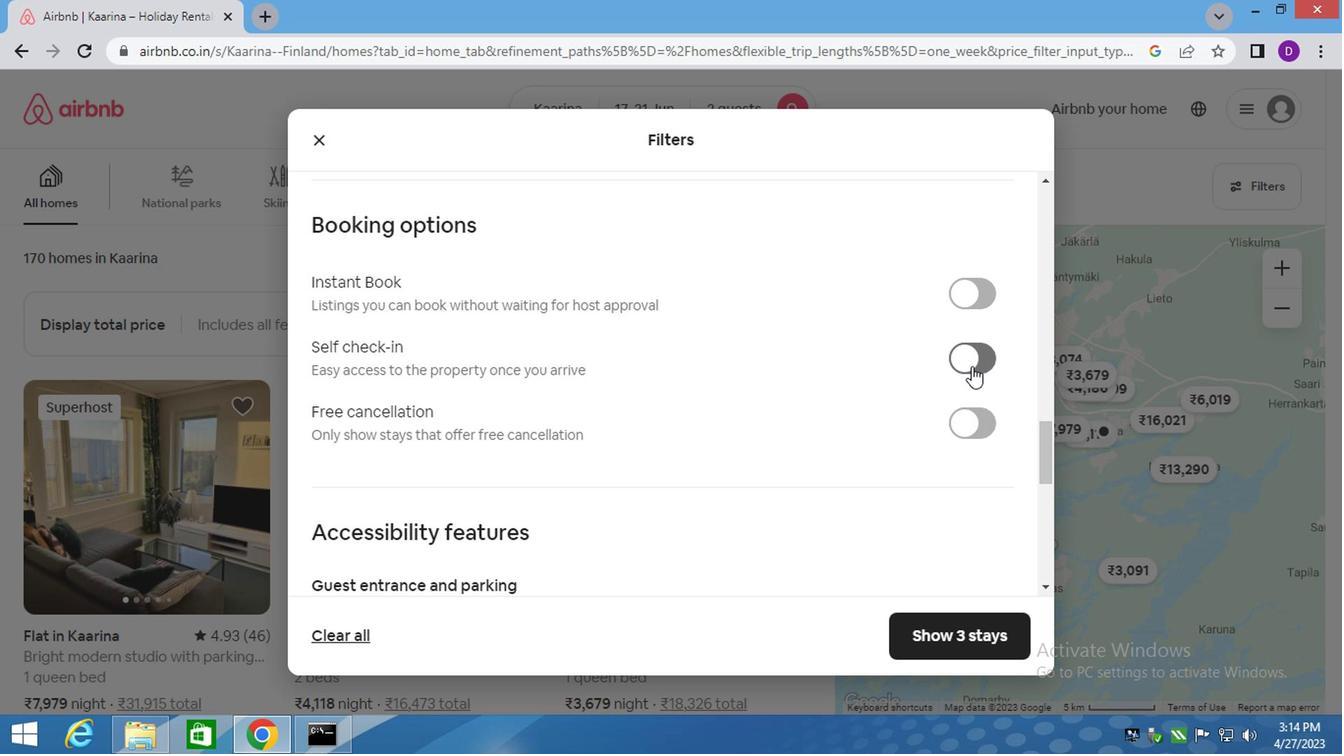 
Action: Mouse pressed left at (968, 364)
Screenshot: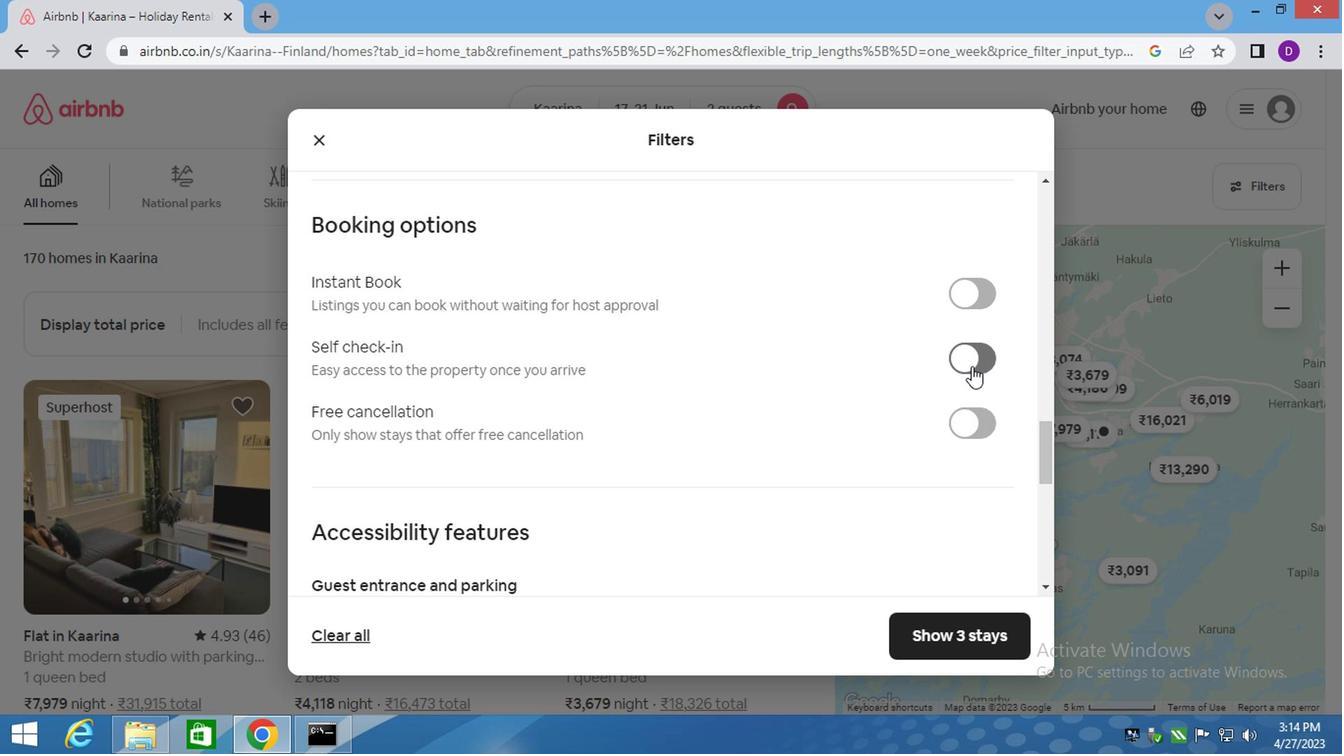 
Action: Mouse moved to (953, 629)
Screenshot: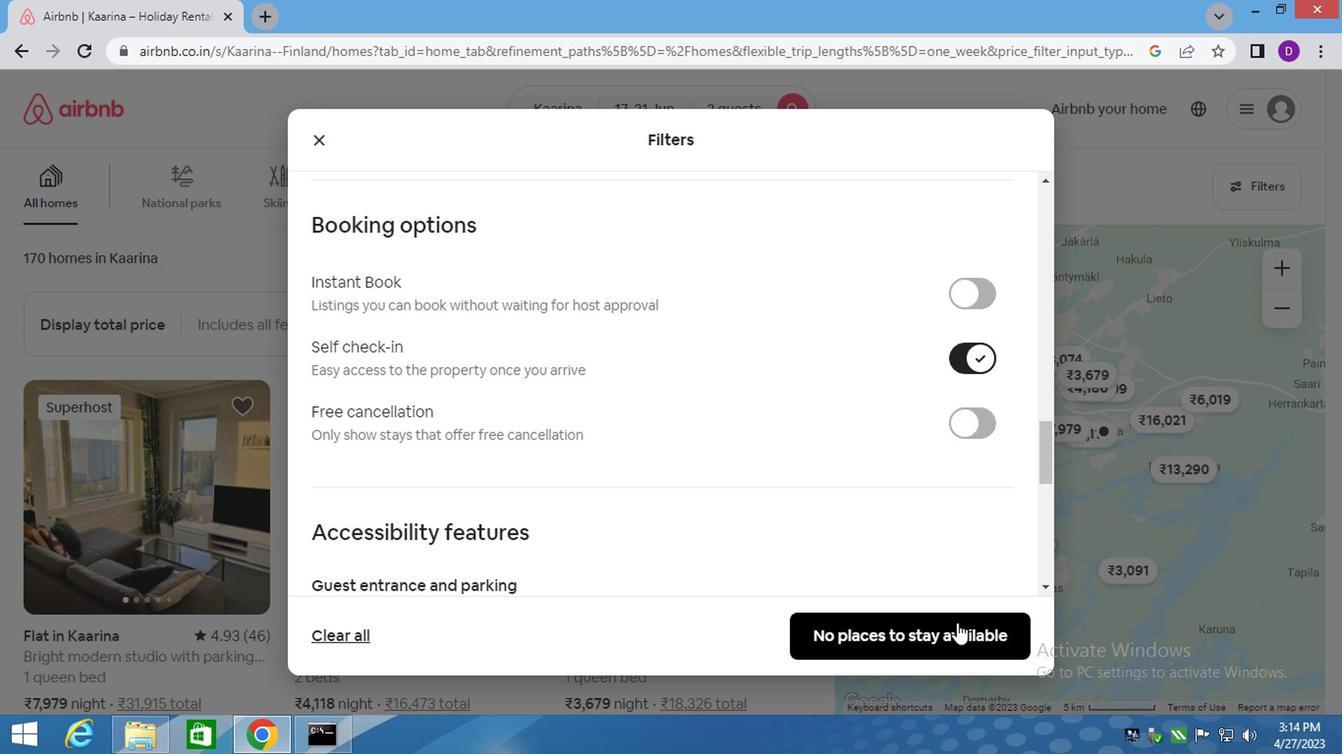 
Action: Mouse pressed left at (953, 629)
Screenshot: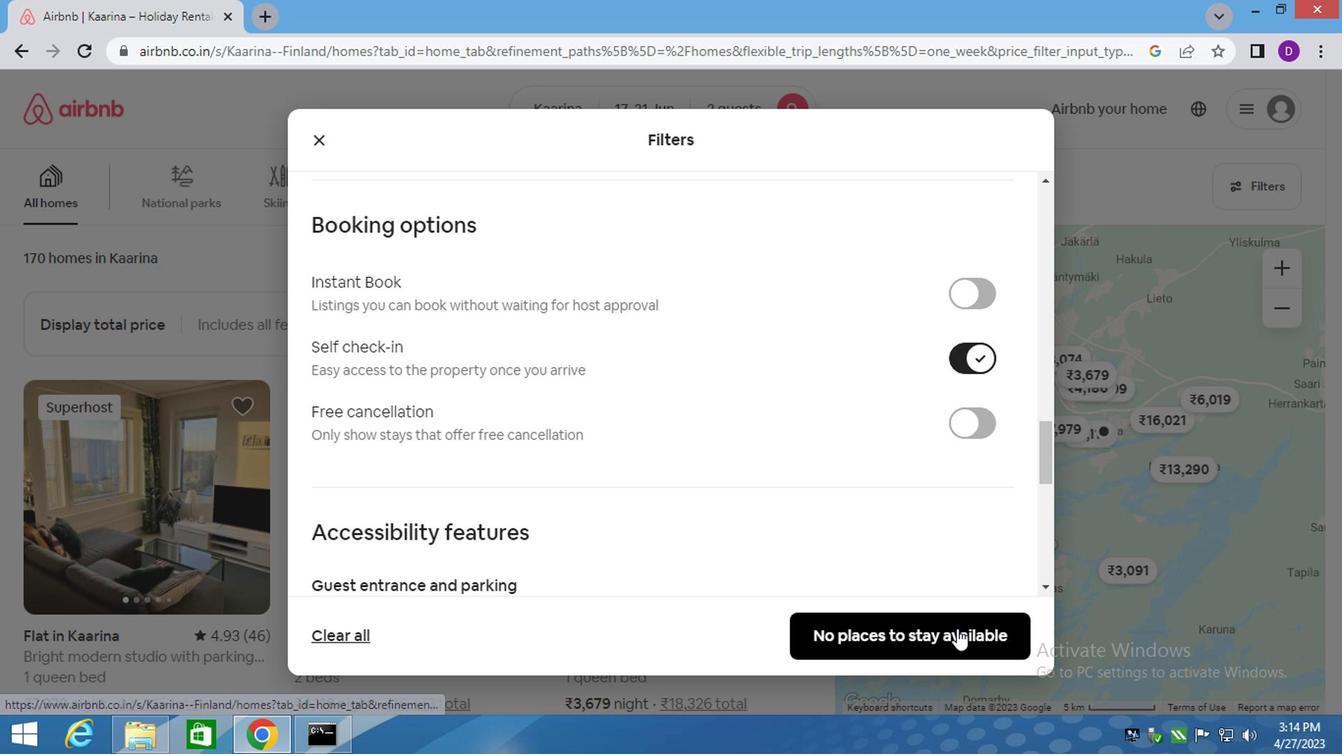 
